 Task: Add Attachment from Trello to Card Card0000000114 in Board Board0000000029 in Workspace WS0000000010 in Trello. Add Cover Blue to Card Card0000000114 in Board Board0000000029 in Workspace WS0000000010 in Trello. Add "Copy Card To …" Button titled Button0000000114 to "bottom" of the list "To Do" to Card Card0000000114 in Board Board0000000029 in Workspace WS0000000010 in Trello. Add Description DS0000000114 to Card Card0000000114 in Board Board0000000029 in Workspace WS0000000010 in Trello. Add Comment CM0000000114 to Card Card0000000114 in Board Board0000000029 in Workspace WS0000000010 in Trello
Action: Mouse moved to (389, 358)
Screenshot: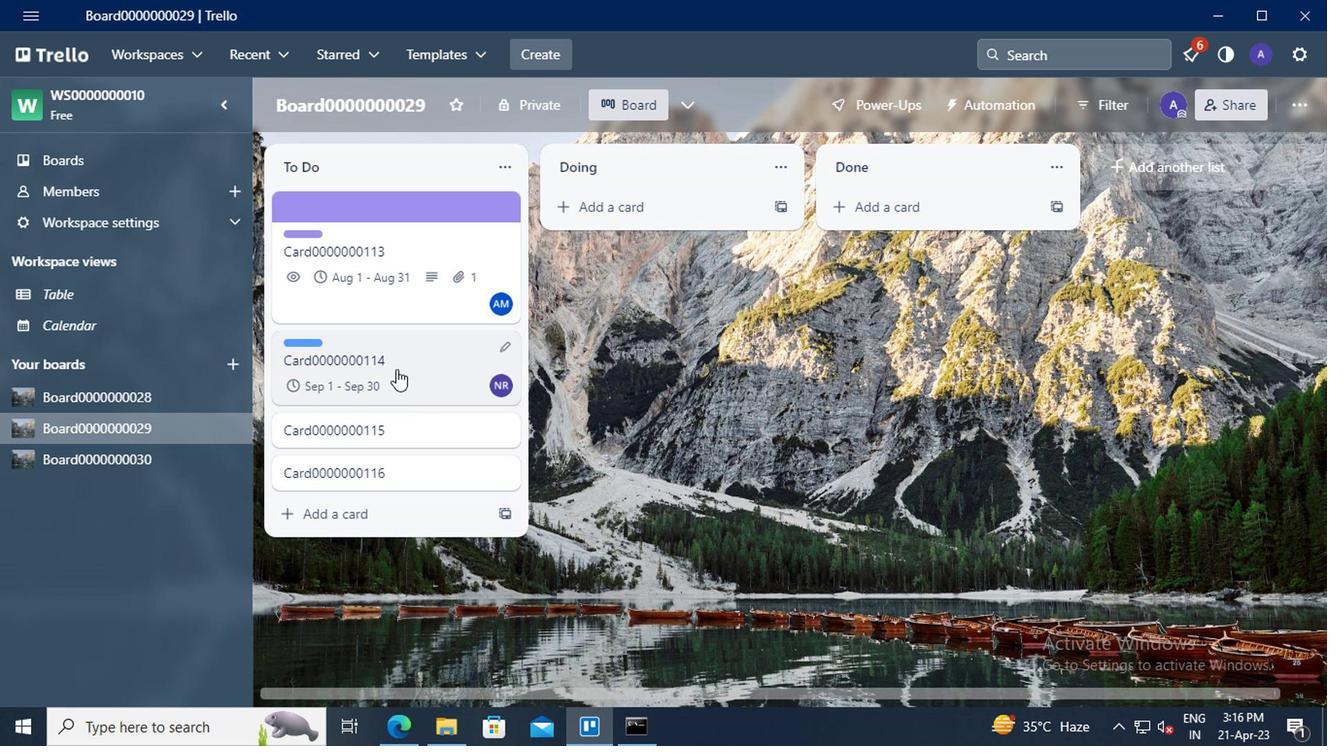 
Action: Mouse pressed left at (389, 358)
Screenshot: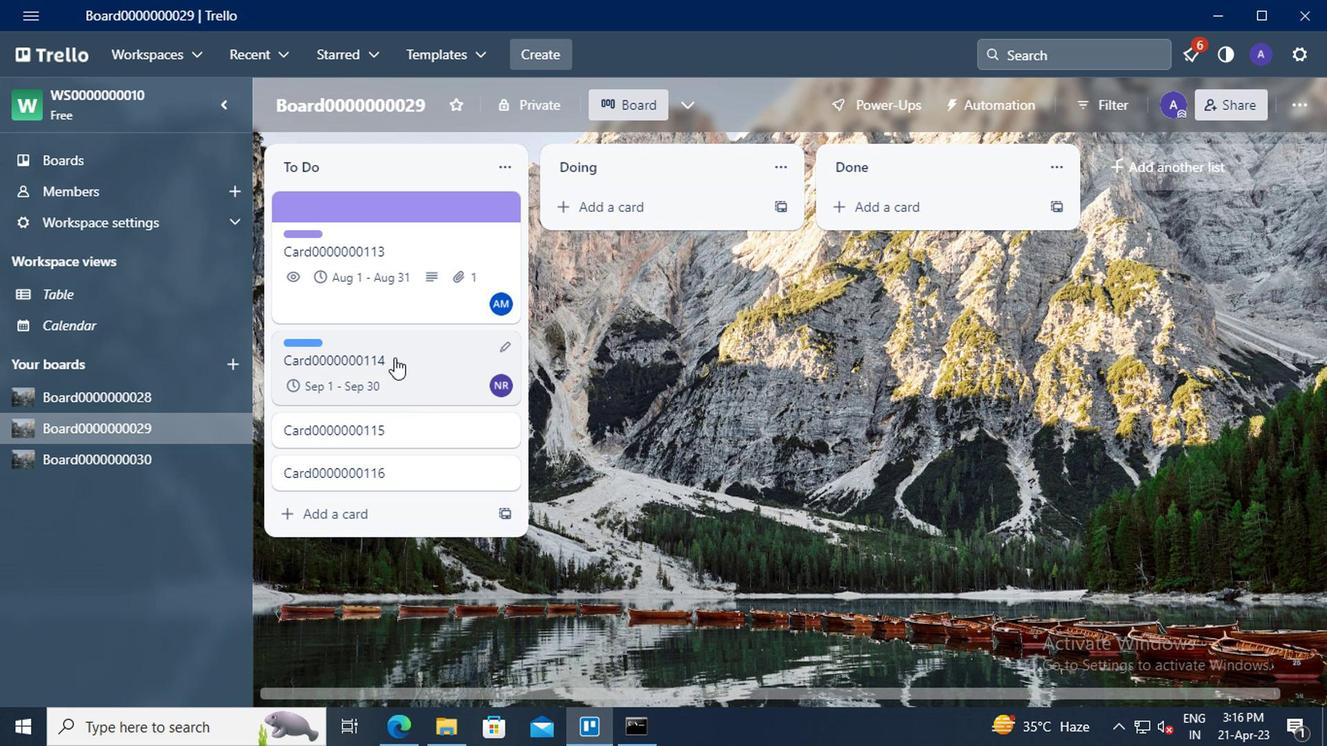 
Action: Mouse moved to (898, 345)
Screenshot: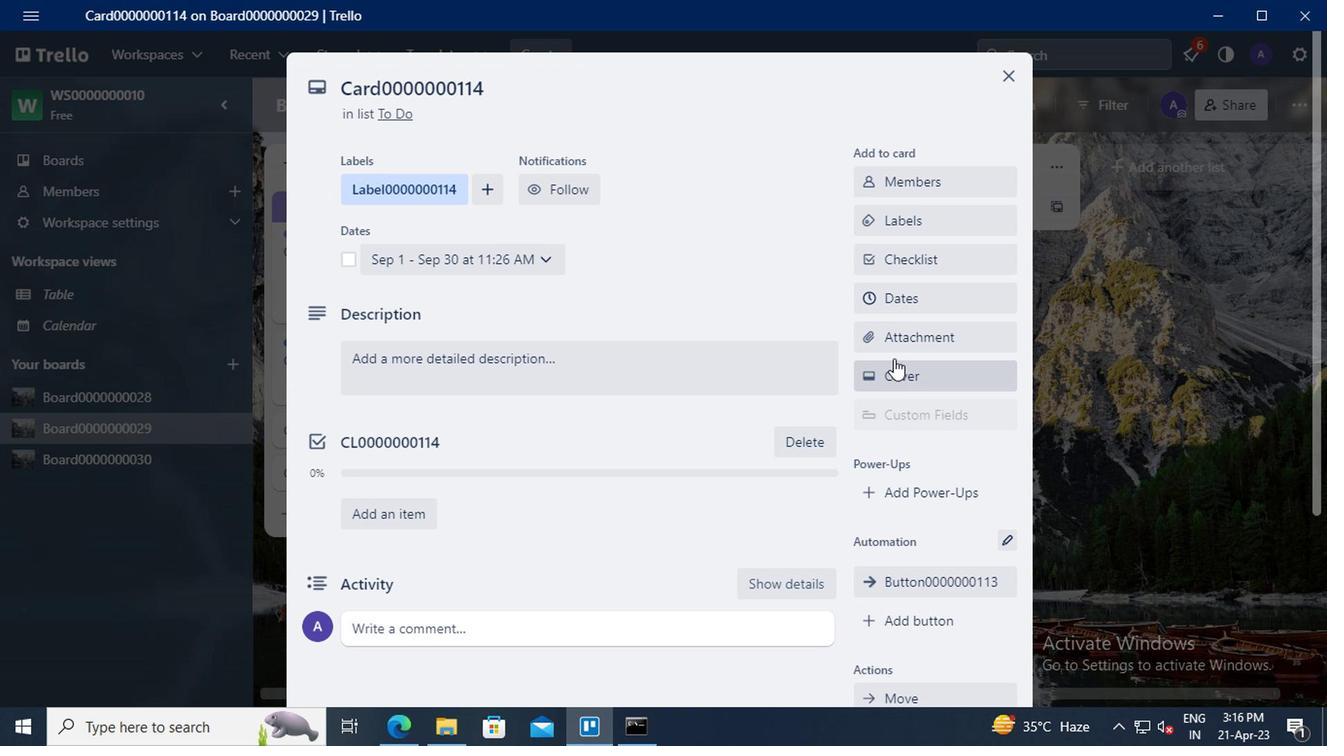 
Action: Mouse pressed left at (898, 345)
Screenshot: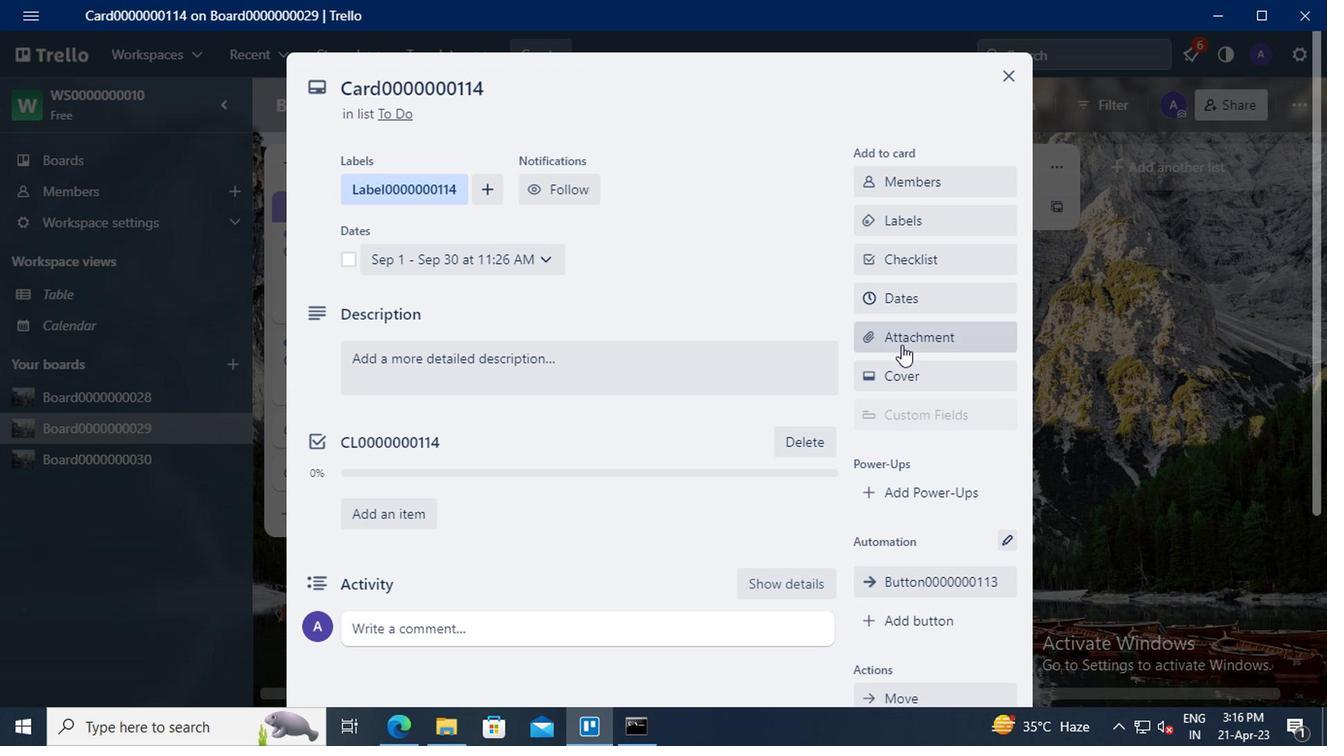 
Action: Mouse moved to (926, 201)
Screenshot: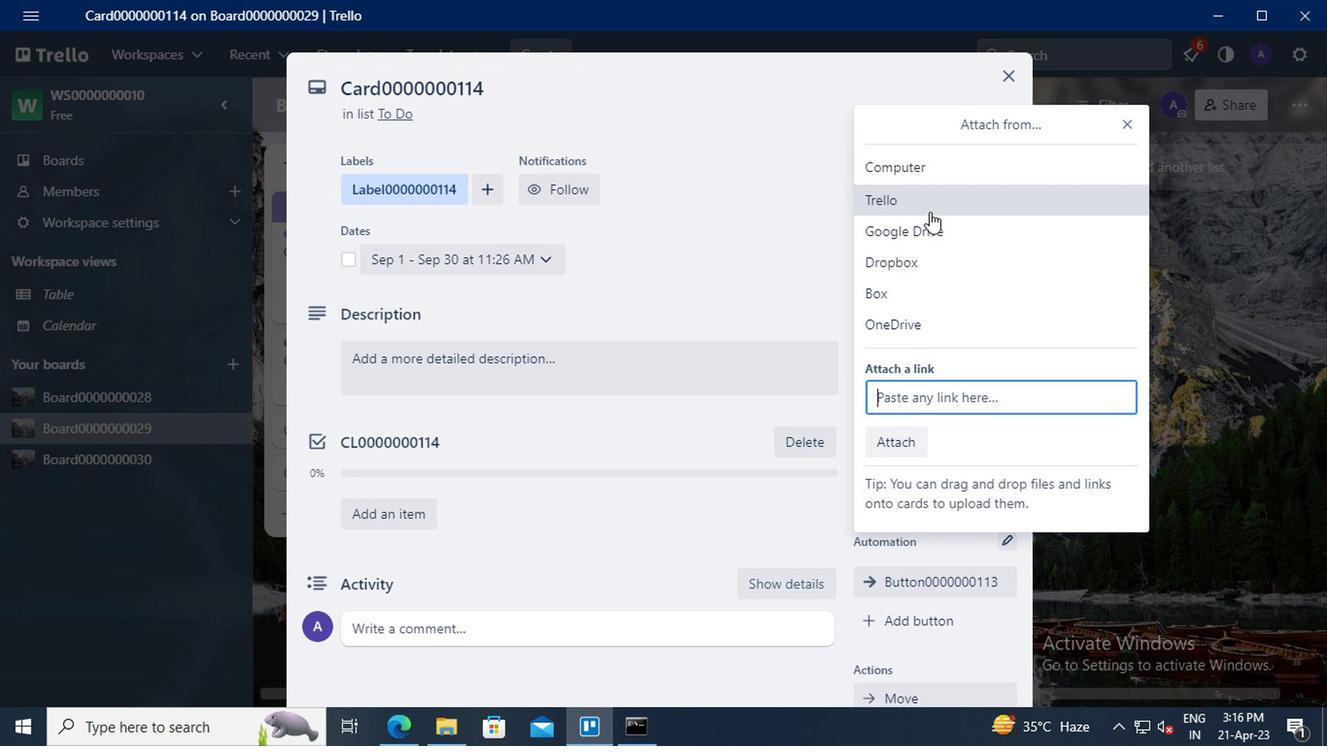 
Action: Mouse pressed left at (926, 201)
Screenshot: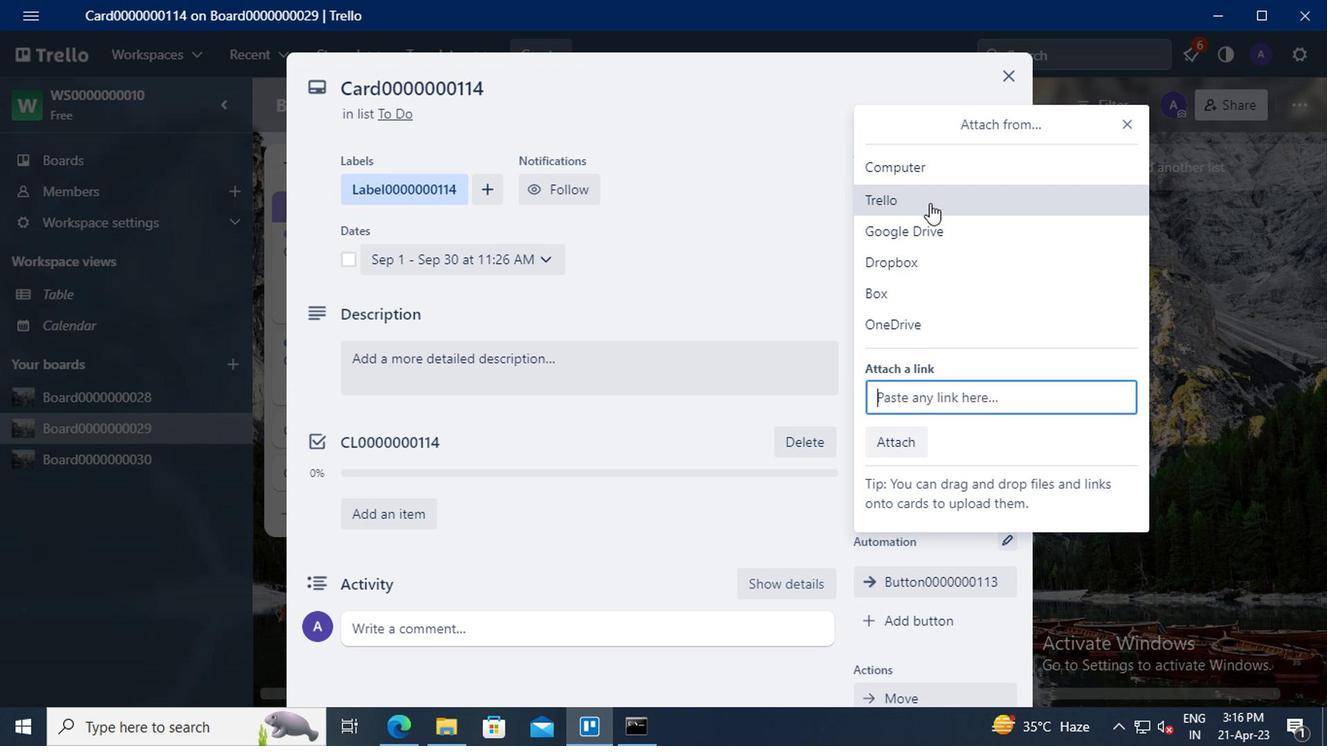 
Action: Mouse moved to (927, 242)
Screenshot: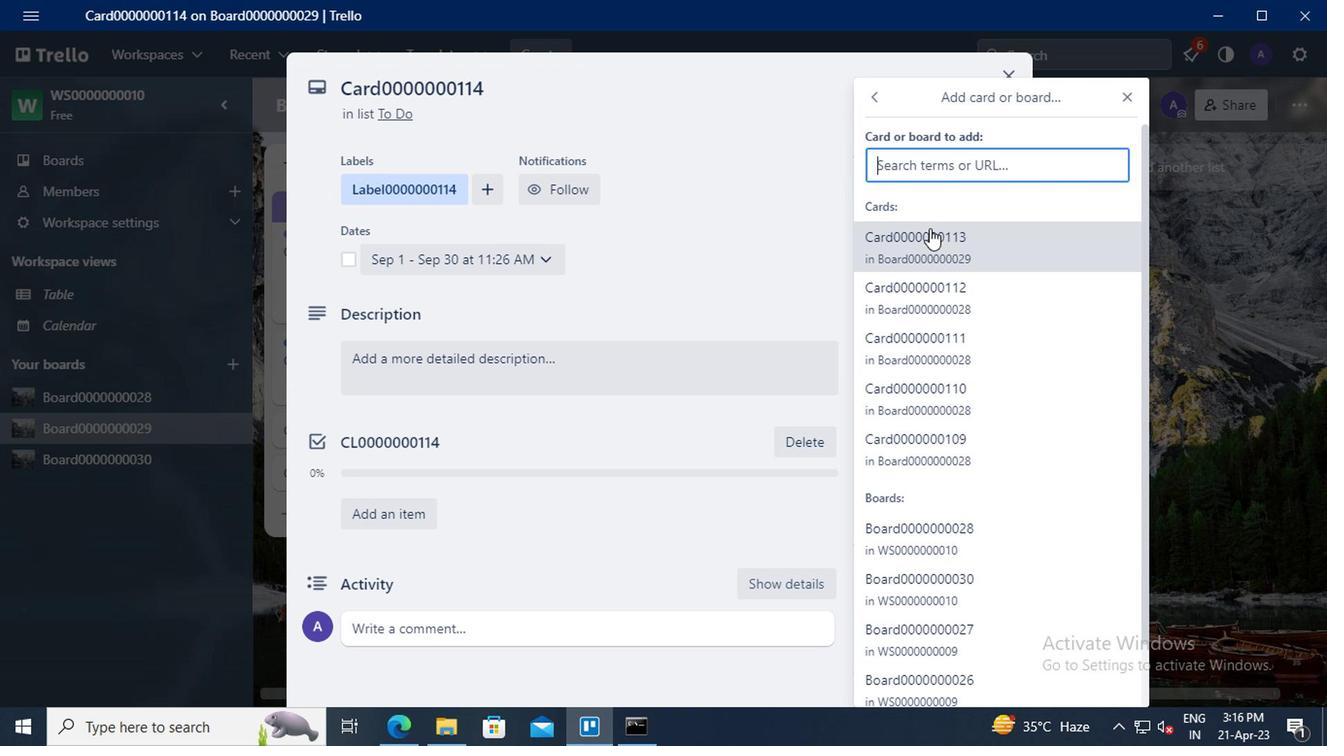 
Action: Mouse pressed left at (927, 242)
Screenshot: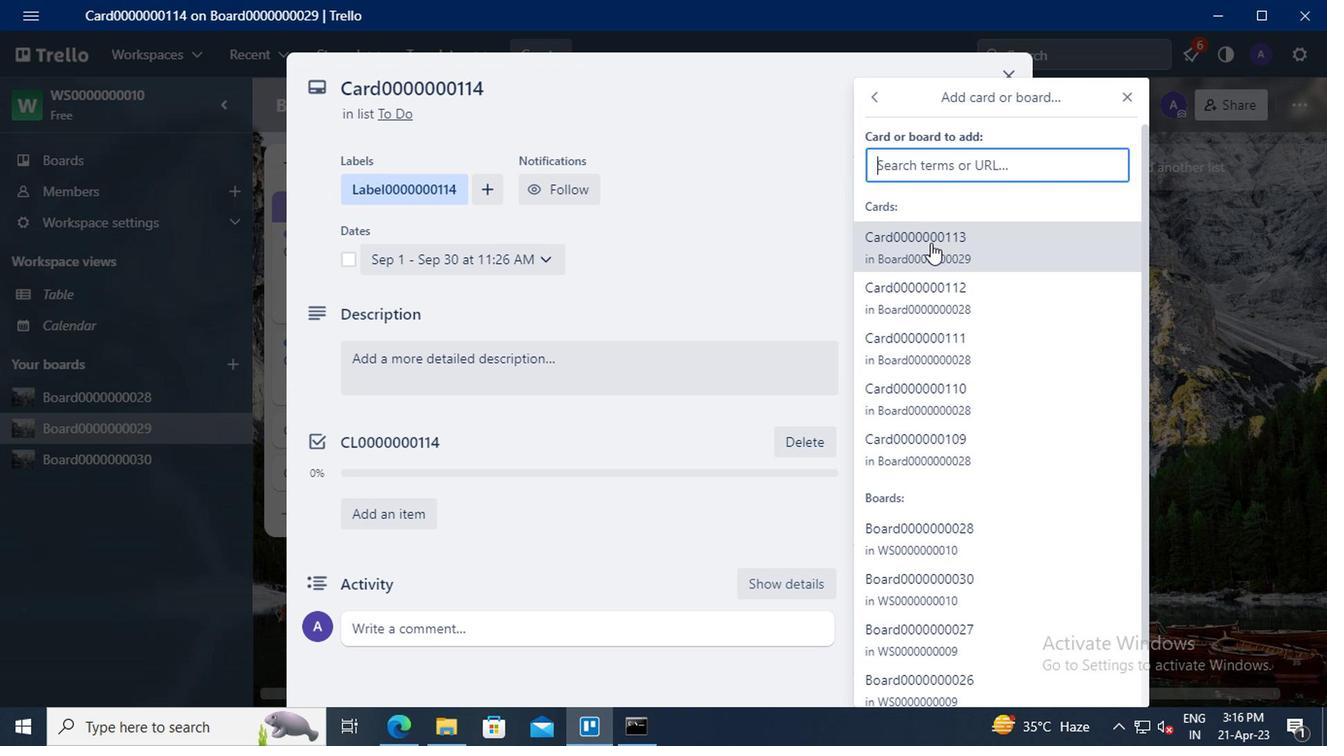 
Action: Mouse moved to (941, 376)
Screenshot: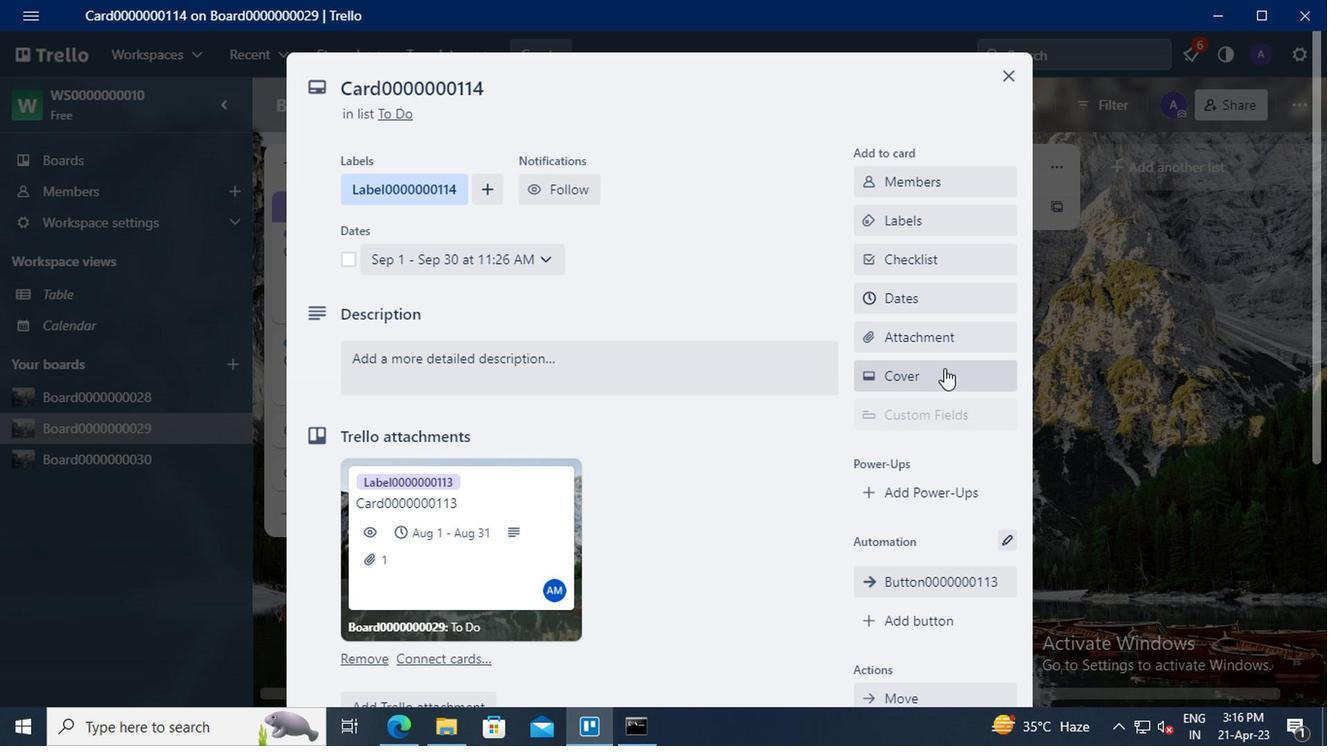 
Action: Mouse pressed left at (941, 376)
Screenshot: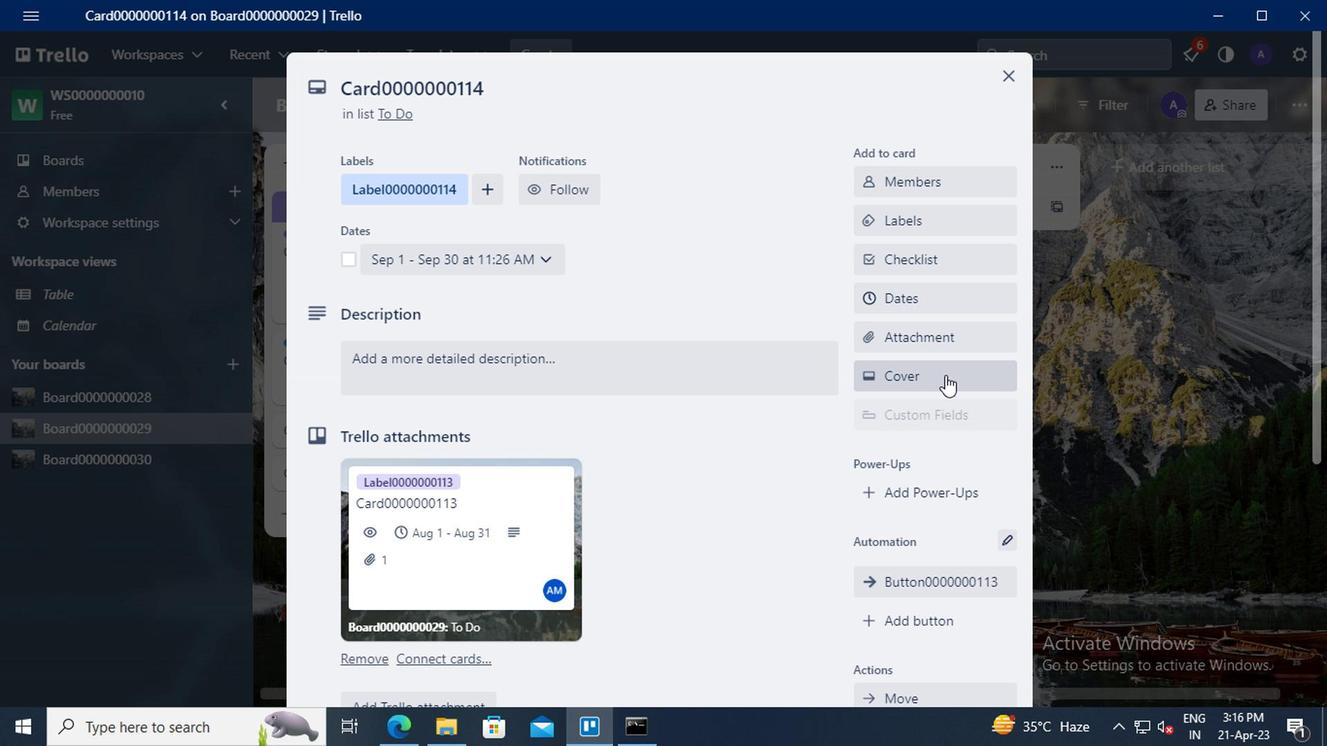 
Action: Mouse moved to (890, 364)
Screenshot: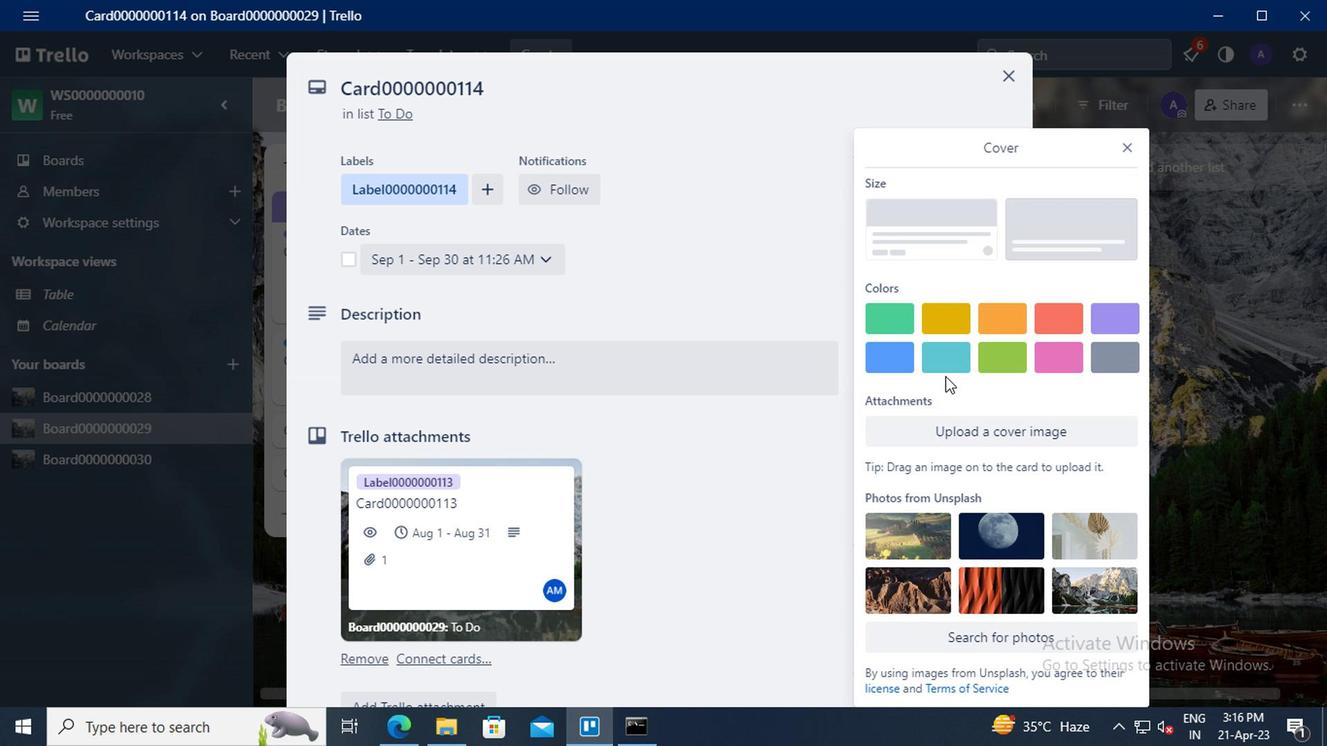 
Action: Mouse pressed left at (890, 364)
Screenshot: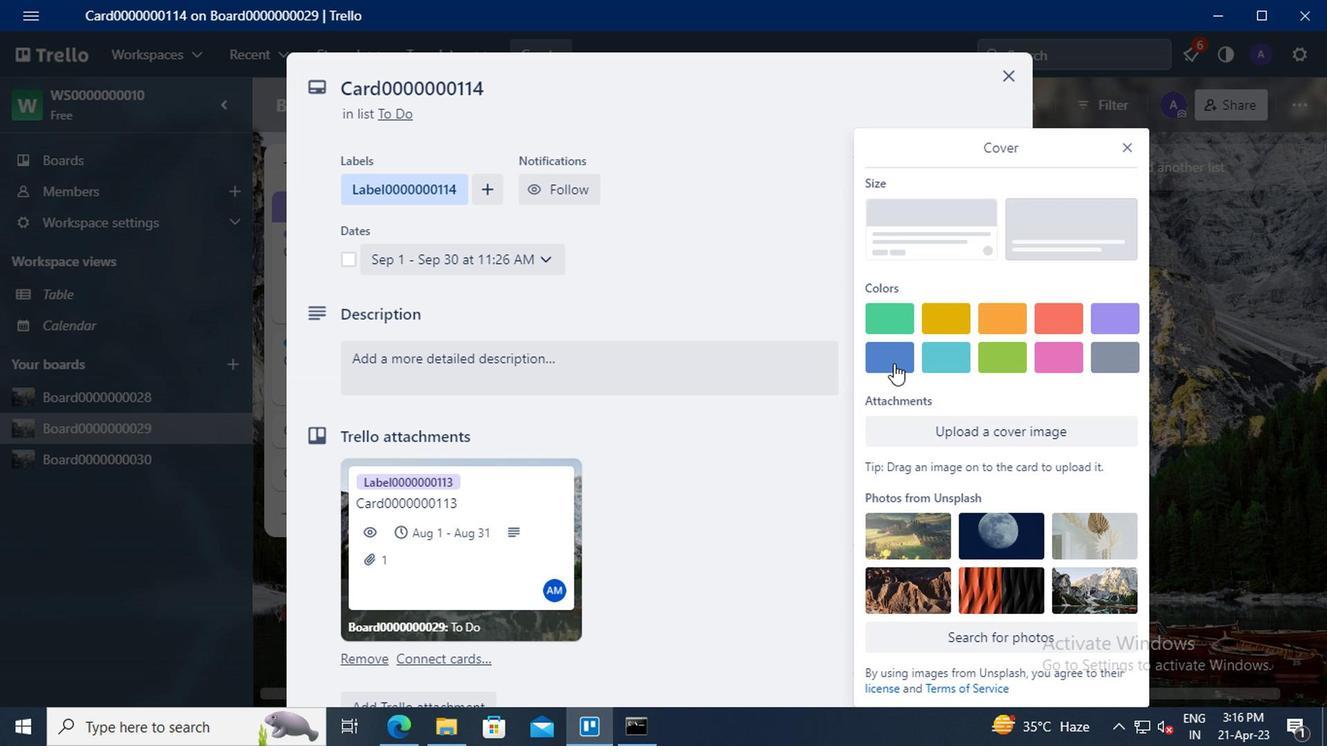 
Action: Mouse moved to (1119, 109)
Screenshot: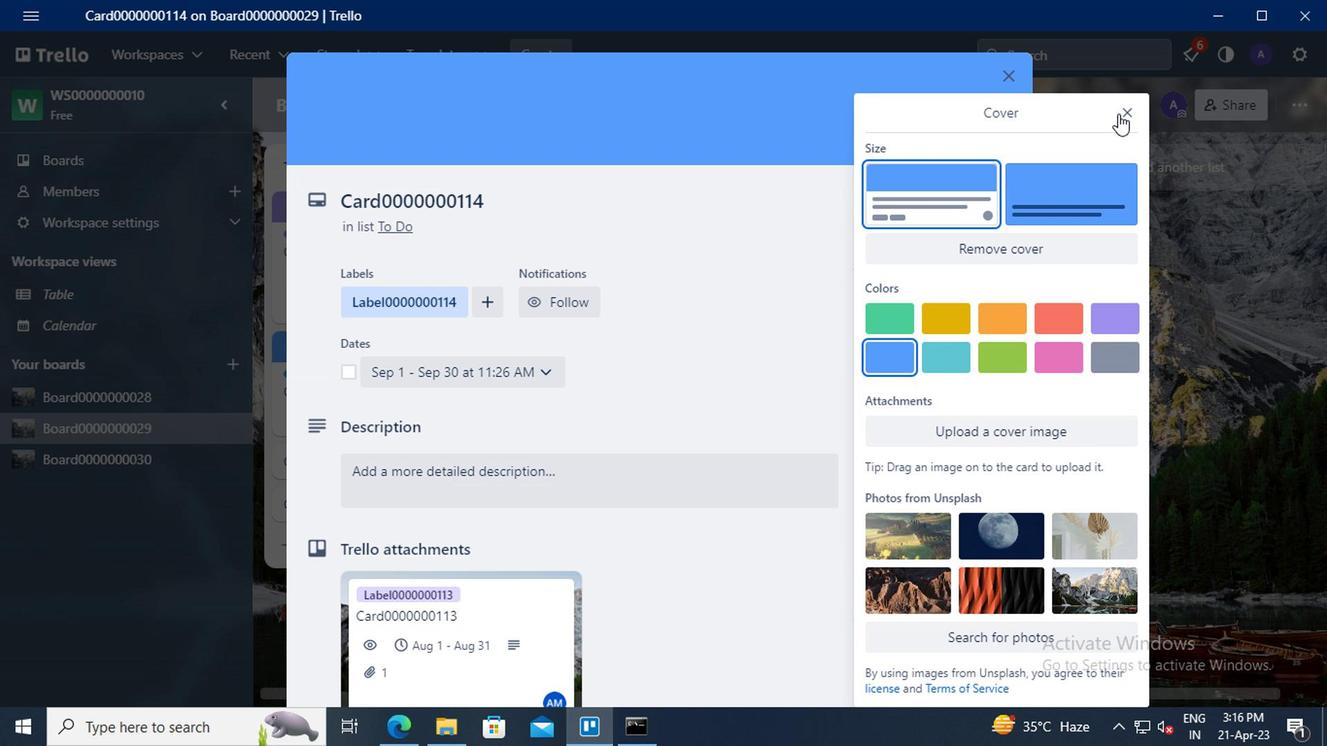 
Action: Mouse pressed left at (1119, 109)
Screenshot: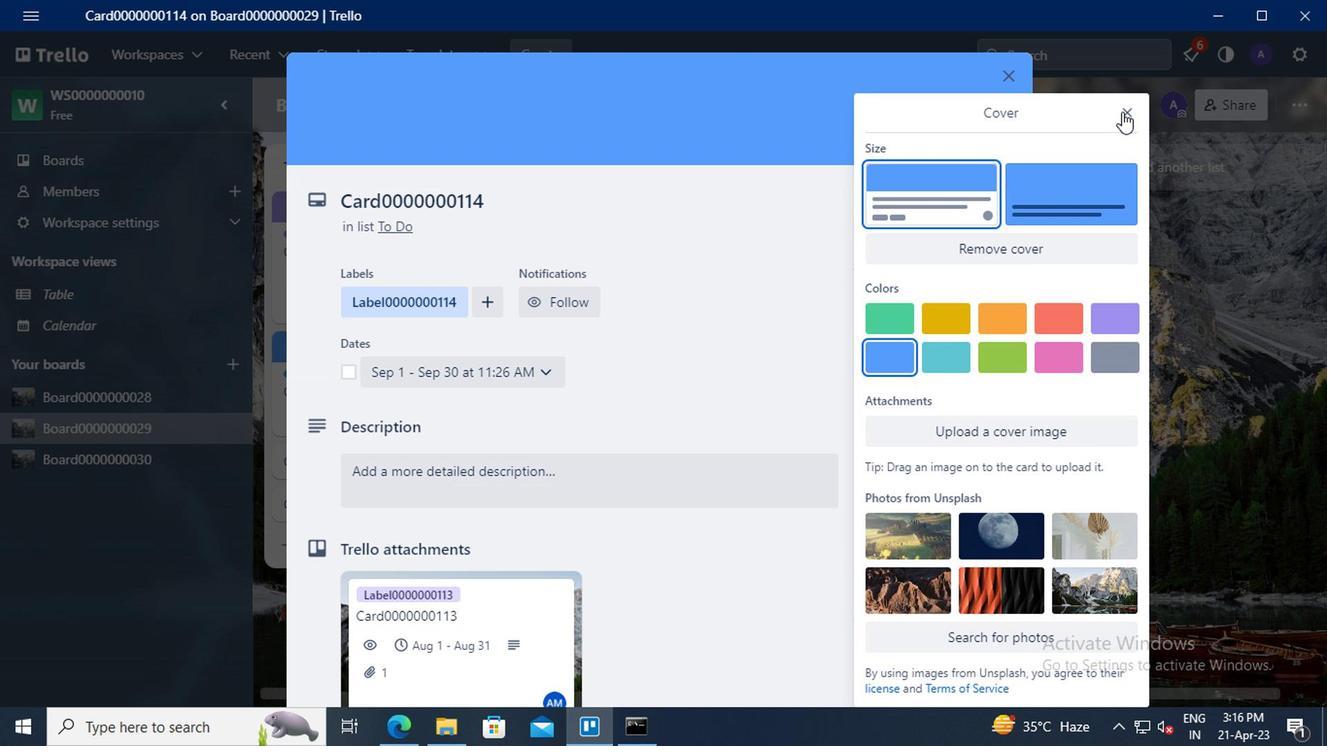 
Action: Mouse moved to (935, 294)
Screenshot: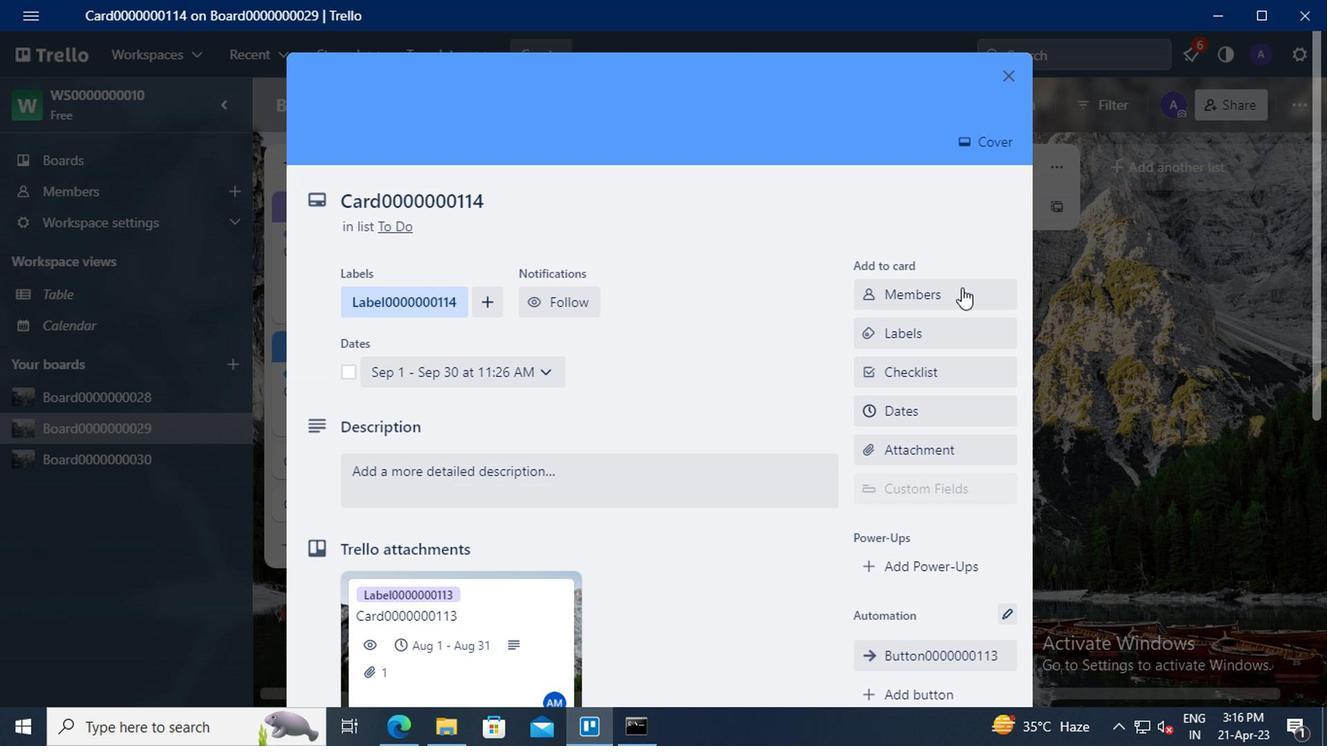 
Action: Mouse scrolled (935, 293) with delta (0, -1)
Screenshot: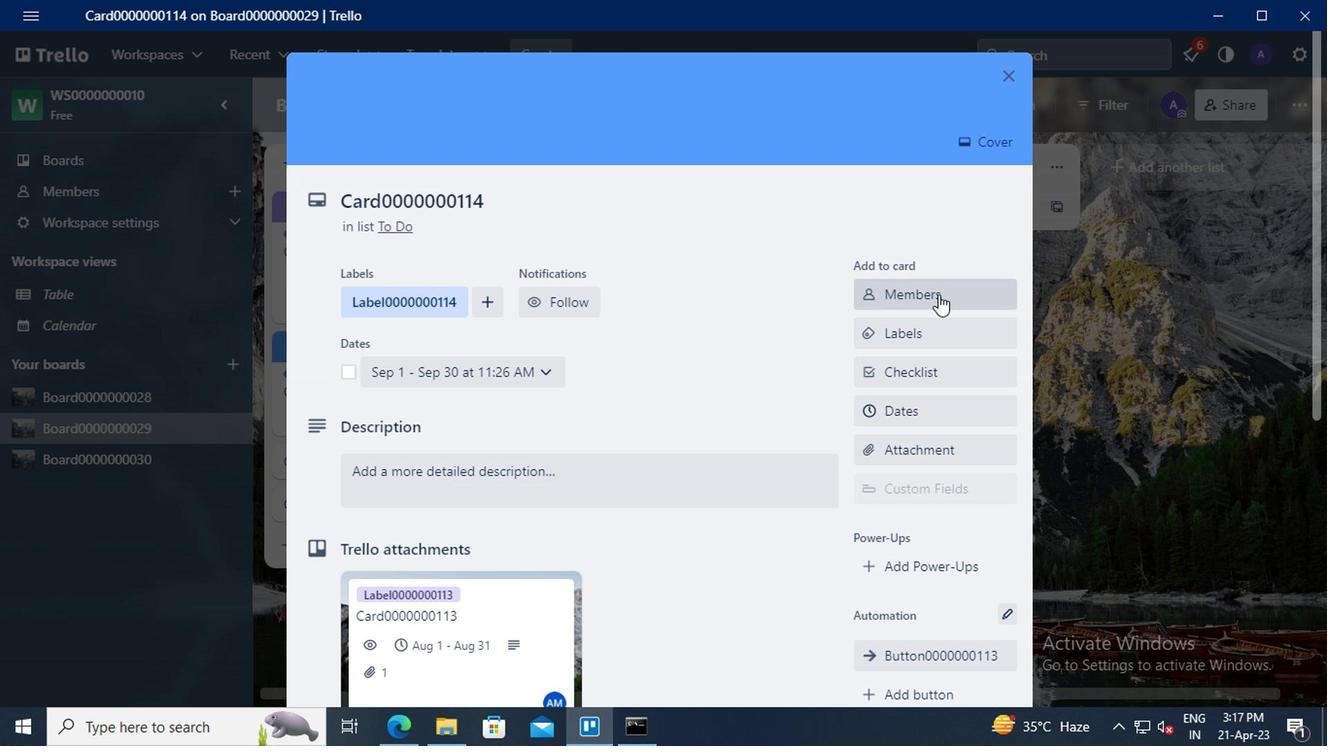 
Action: Mouse scrolled (935, 293) with delta (0, -1)
Screenshot: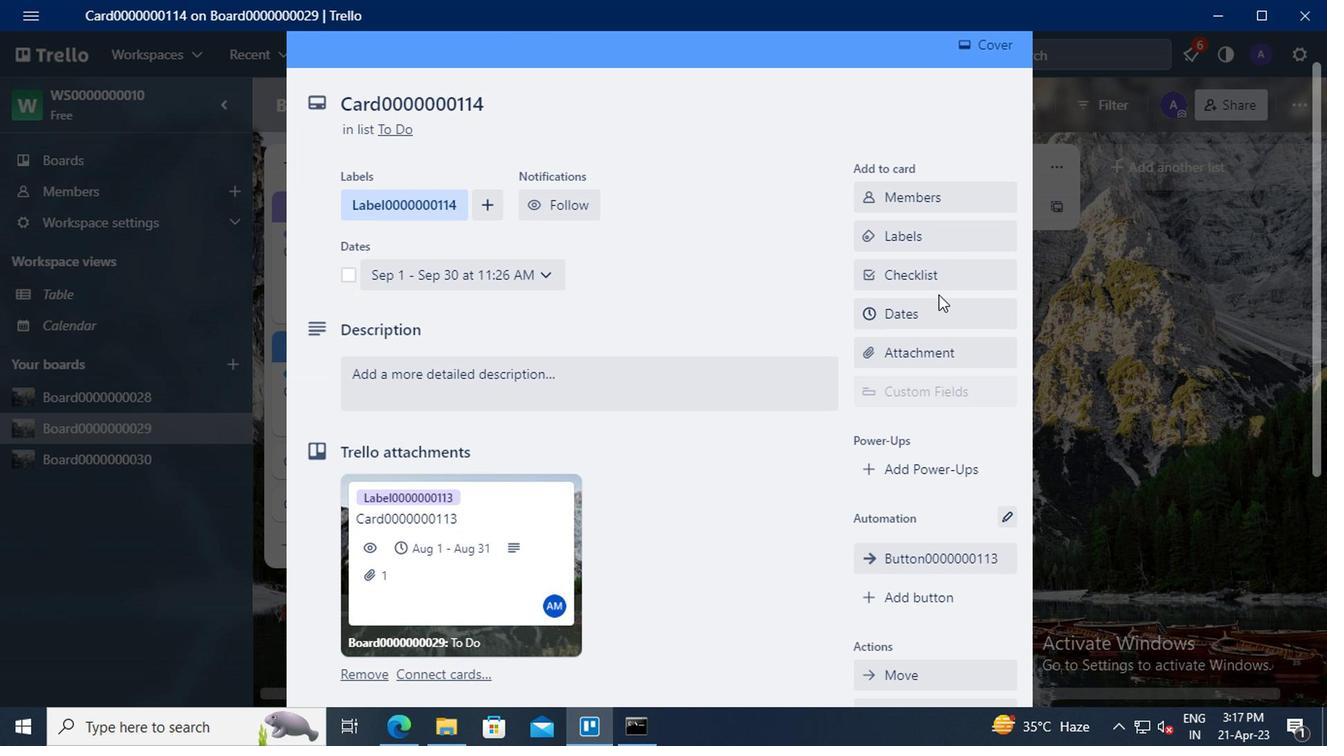 
Action: Mouse scrolled (935, 293) with delta (0, -1)
Screenshot: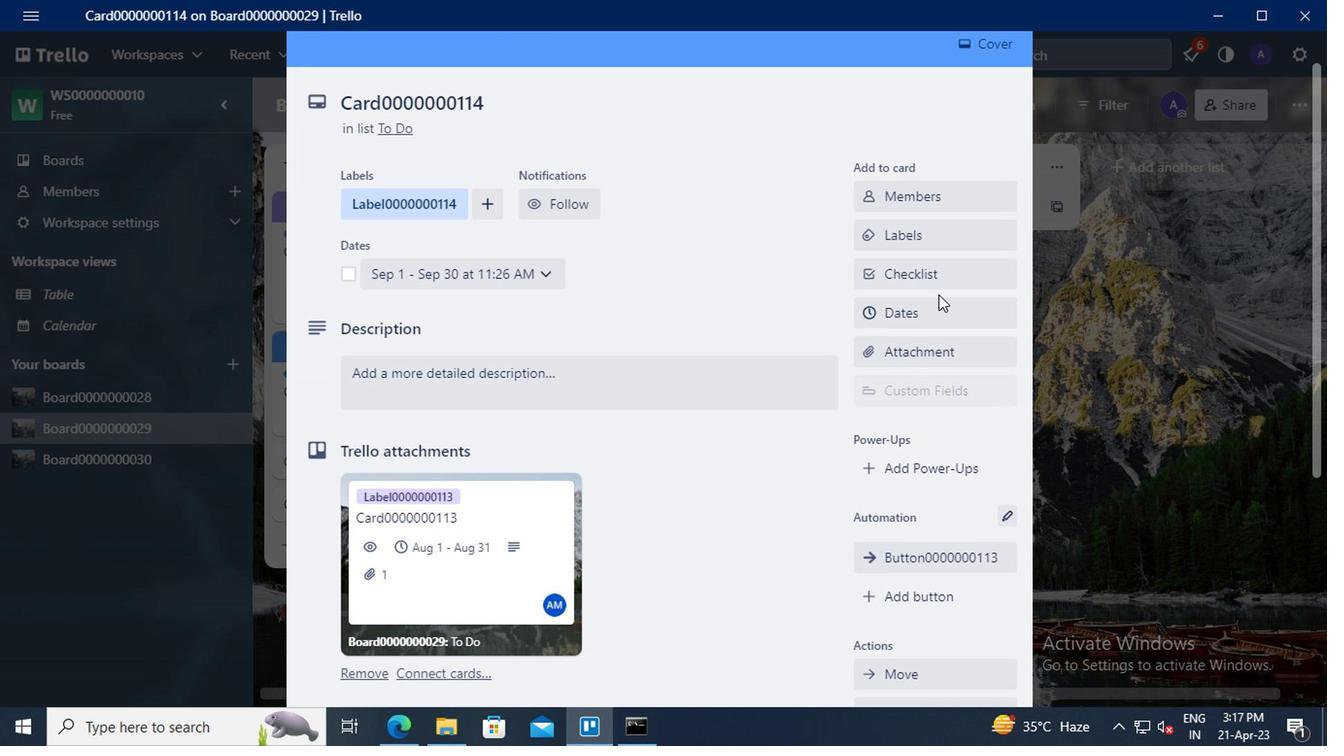 
Action: Mouse moved to (919, 403)
Screenshot: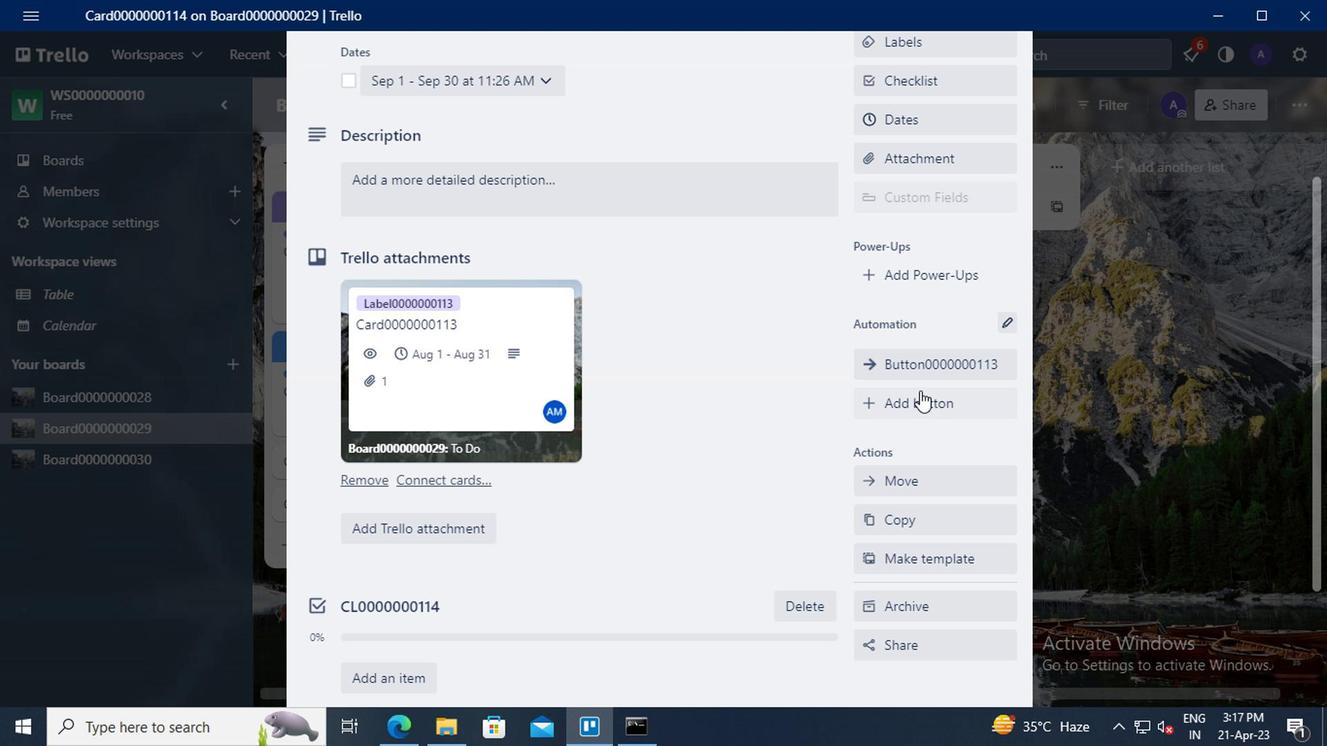 
Action: Mouse pressed left at (919, 403)
Screenshot: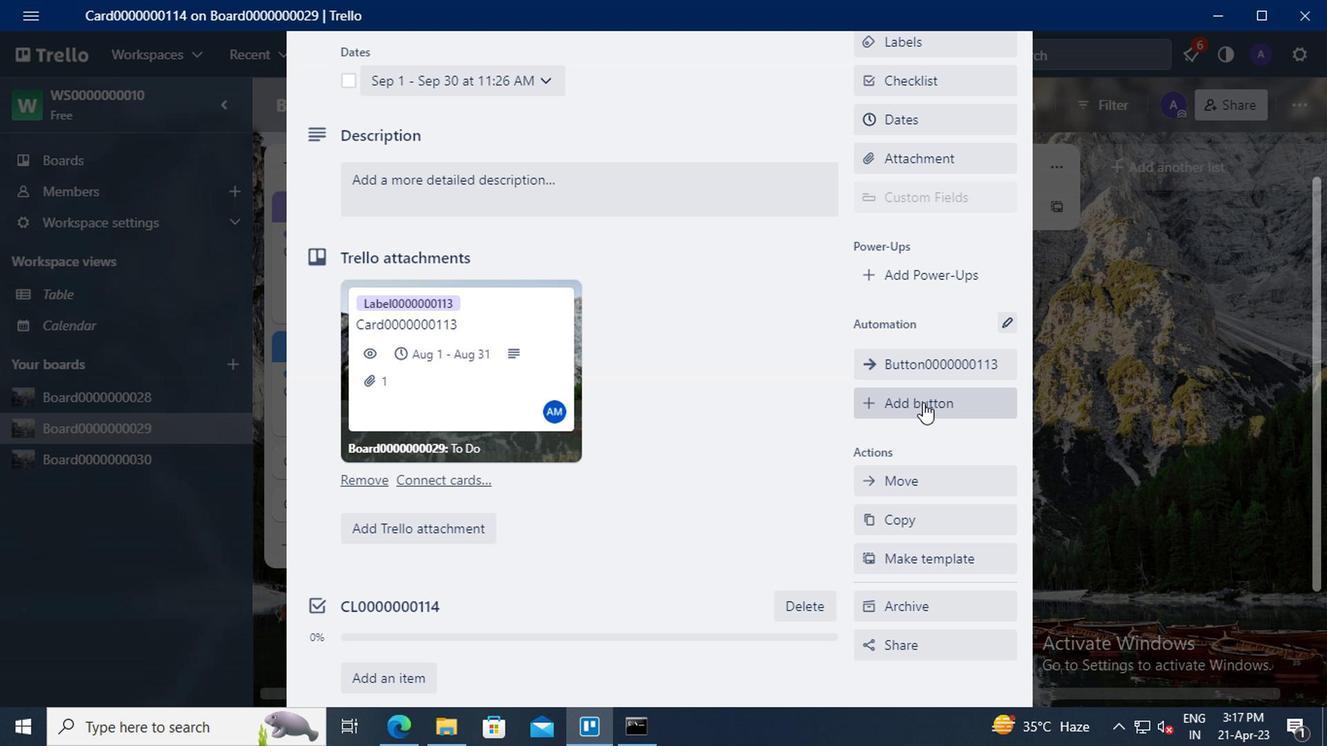 
Action: Mouse moved to (931, 230)
Screenshot: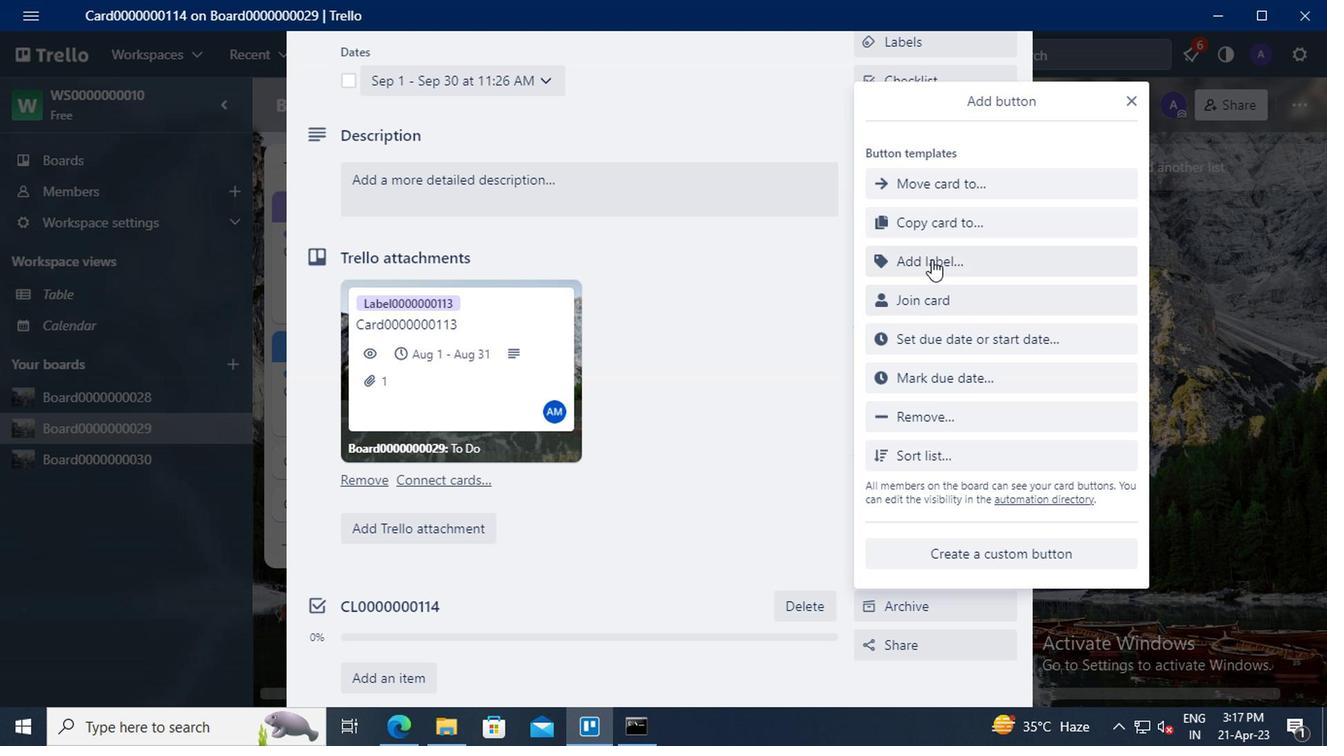 
Action: Mouse pressed left at (931, 230)
Screenshot: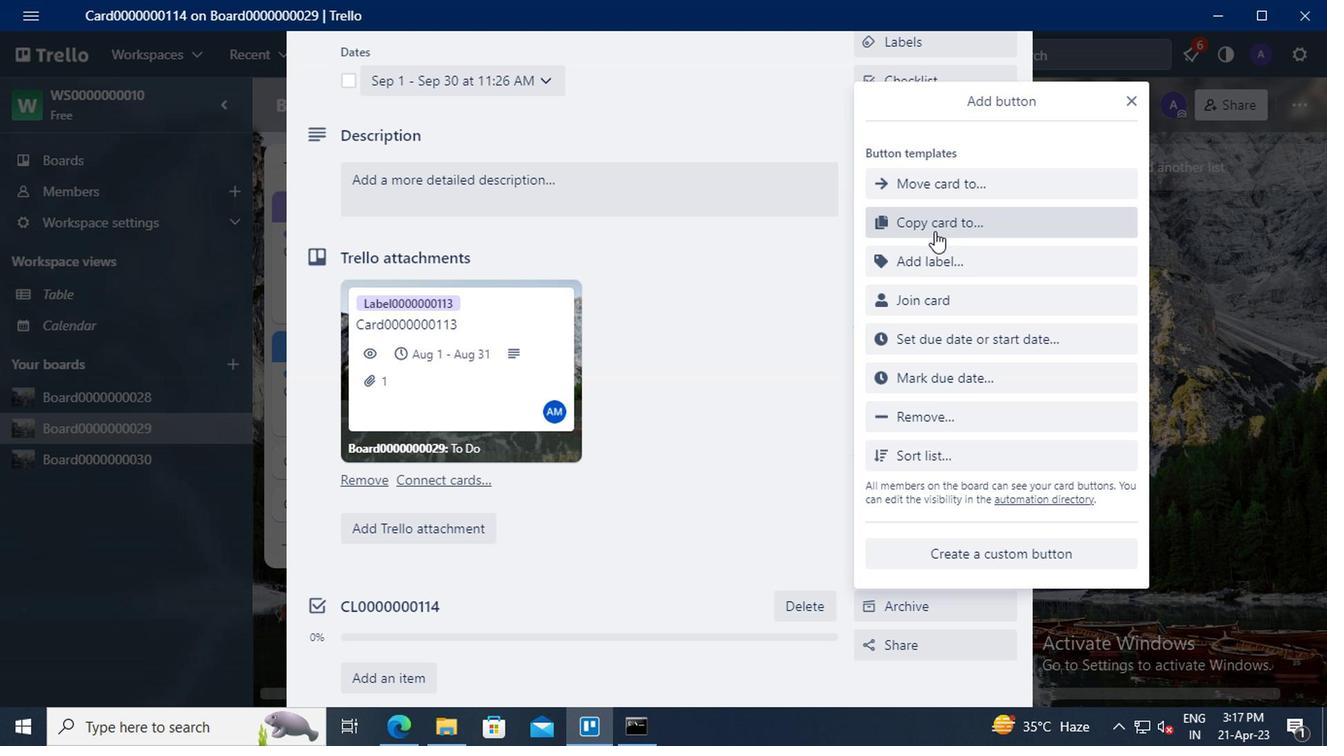
Action: Mouse moved to (938, 181)
Screenshot: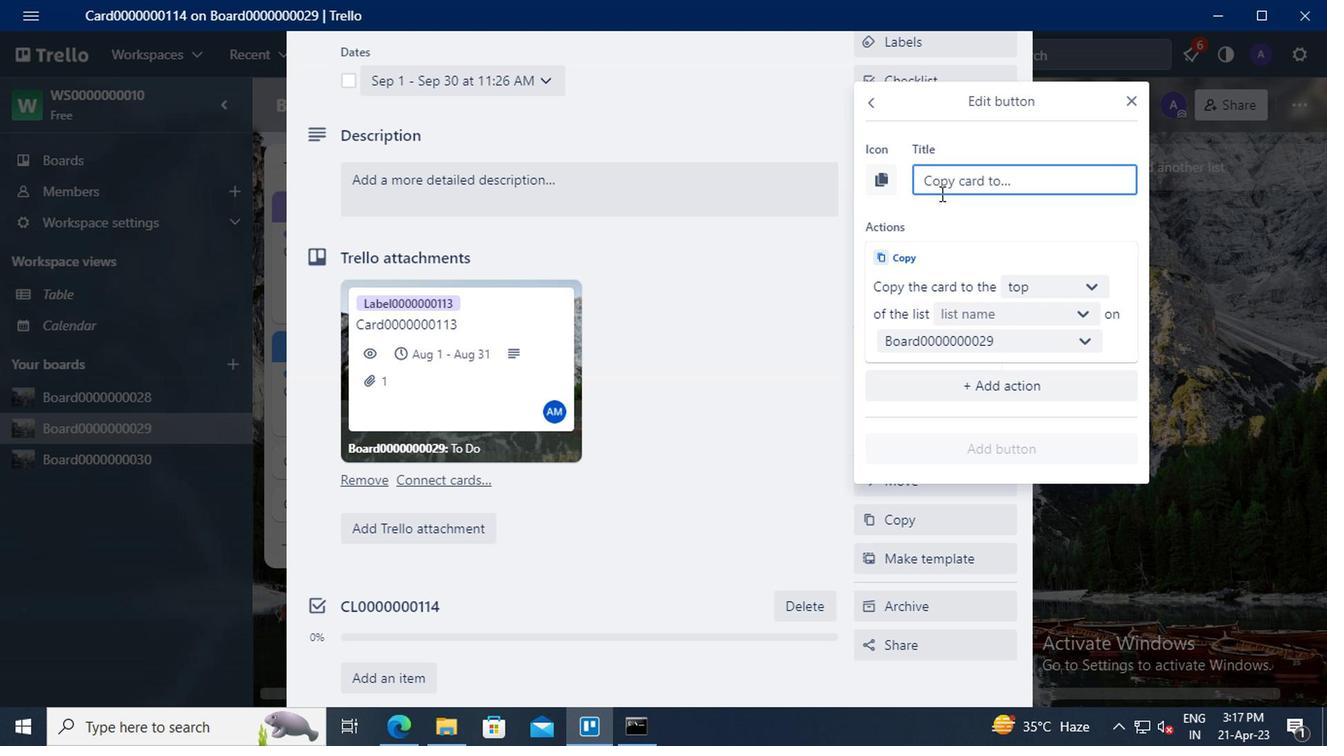 
Action: Mouse pressed left at (938, 181)
Screenshot: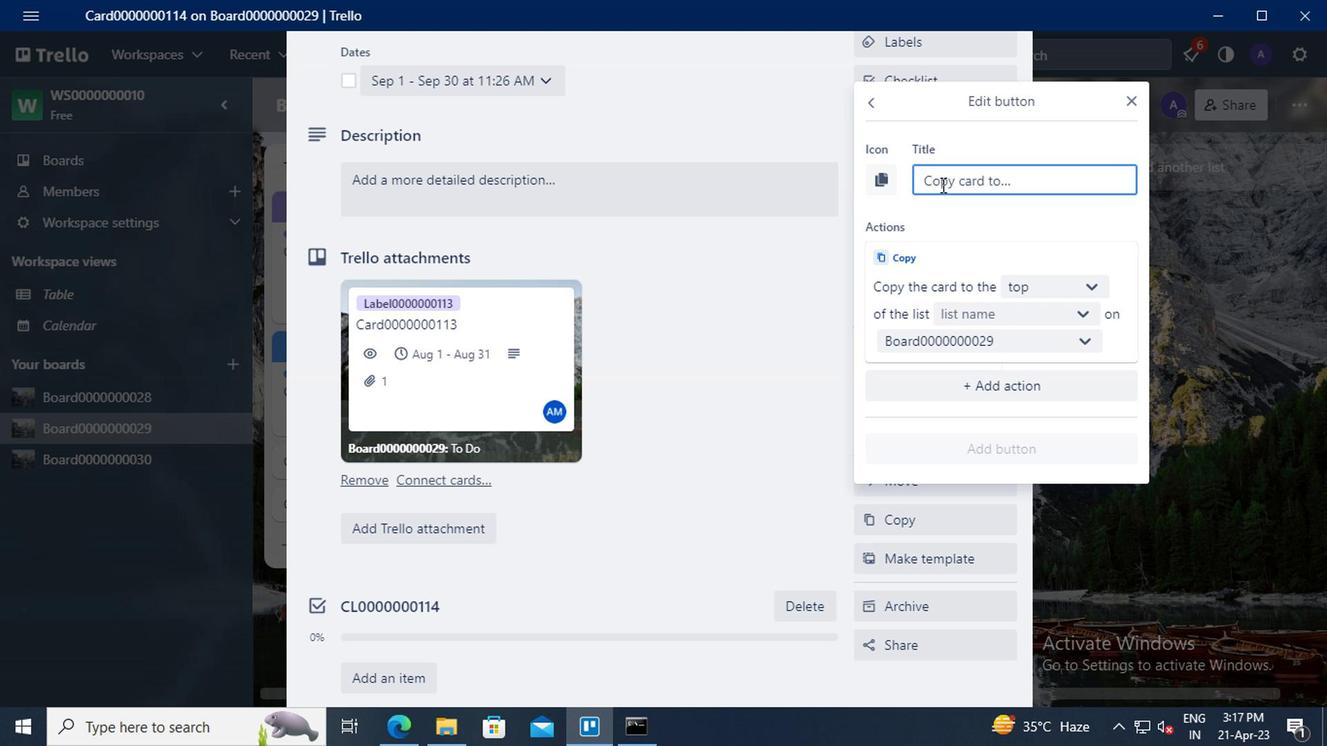 
Action: Key pressed <Key.shift>BUTTON0000000114
Screenshot: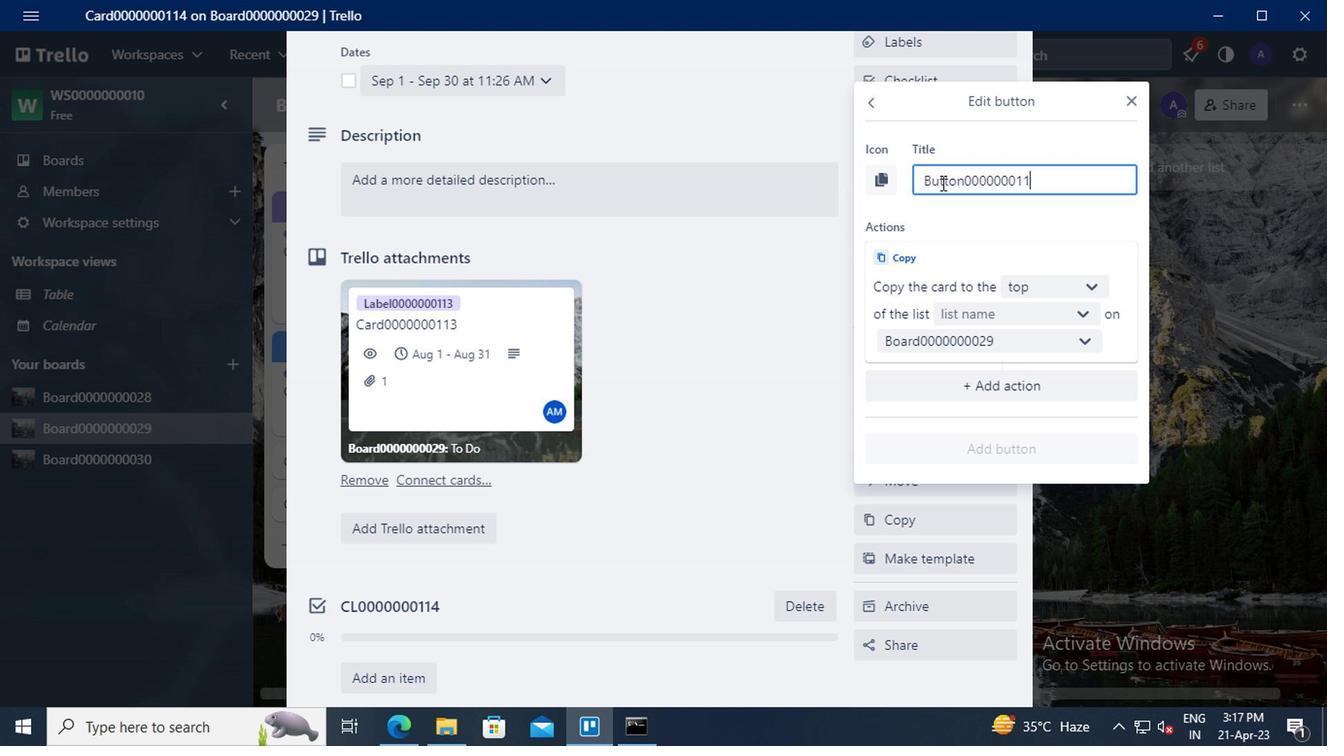 
Action: Mouse moved to (1039, 279)
Screenshot: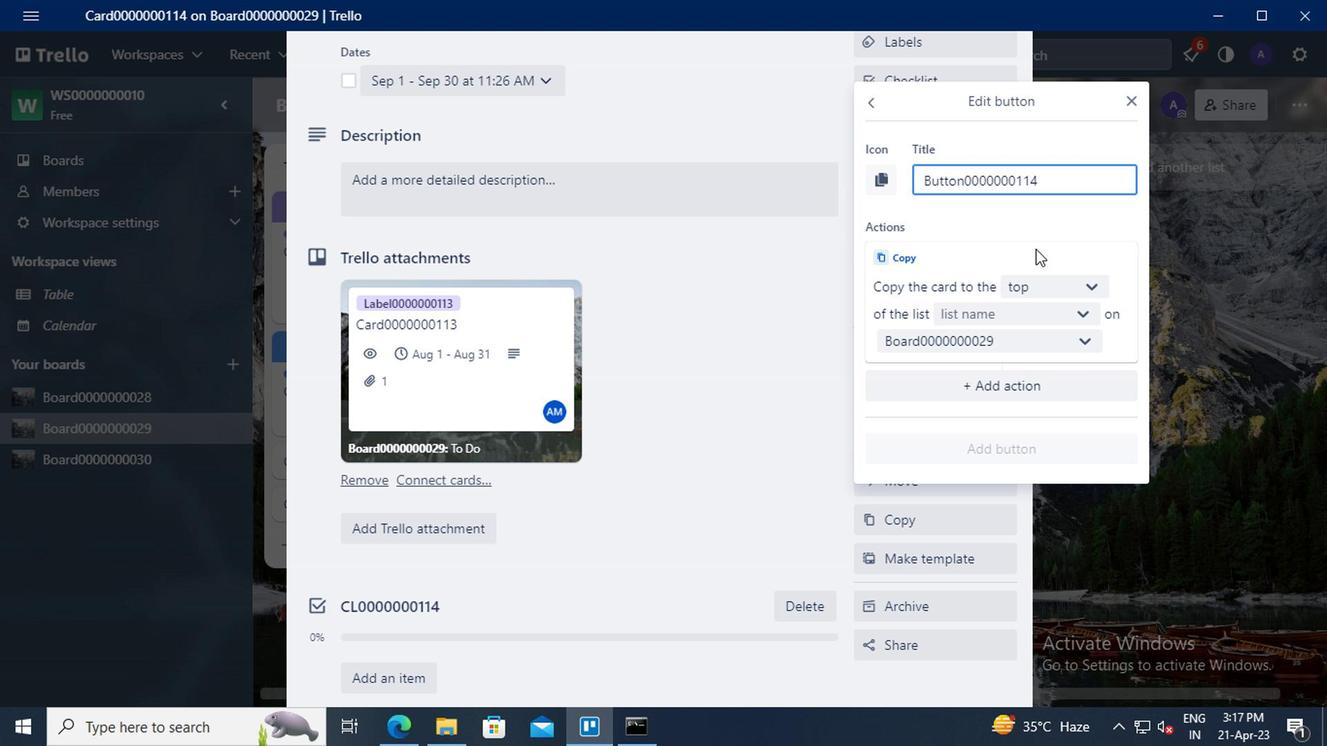 
Action: Mouse pressed left at (1039, 279)
Screenshot: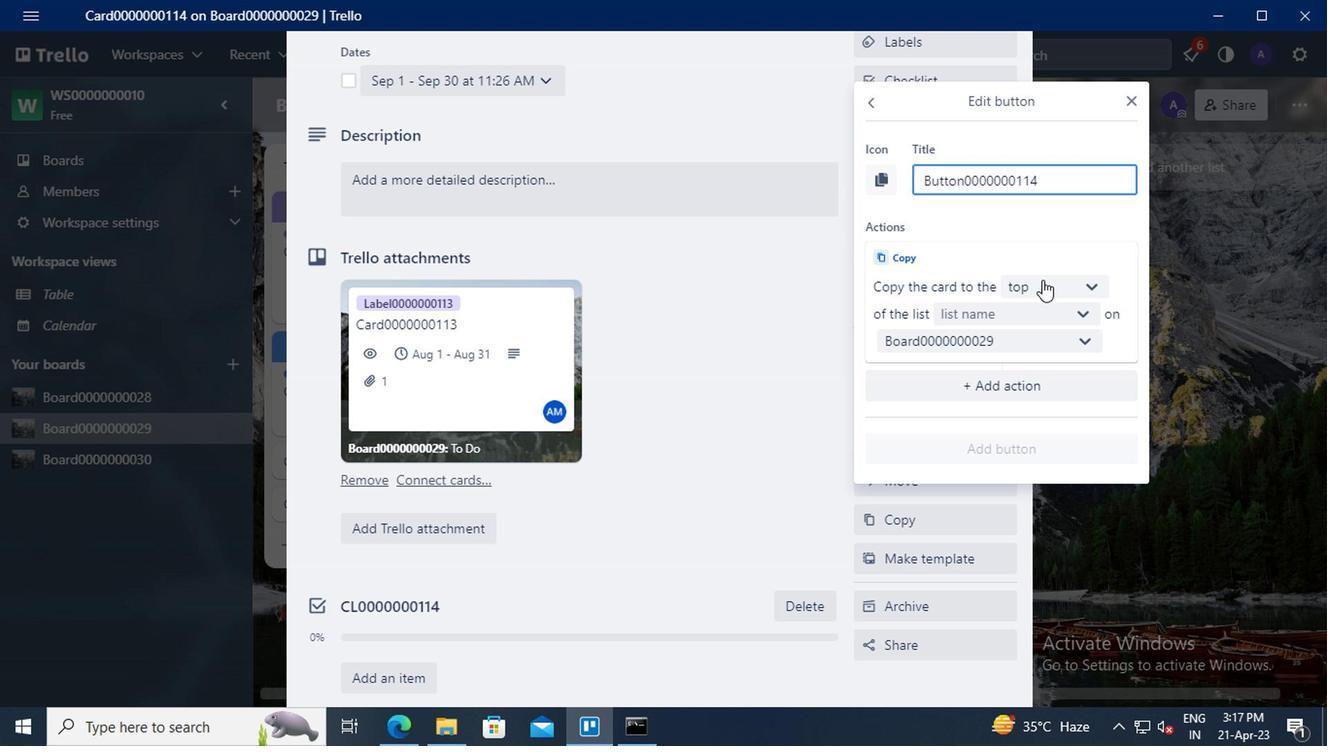 
Action: Mouse moved to (1050, 355)
Screenshot: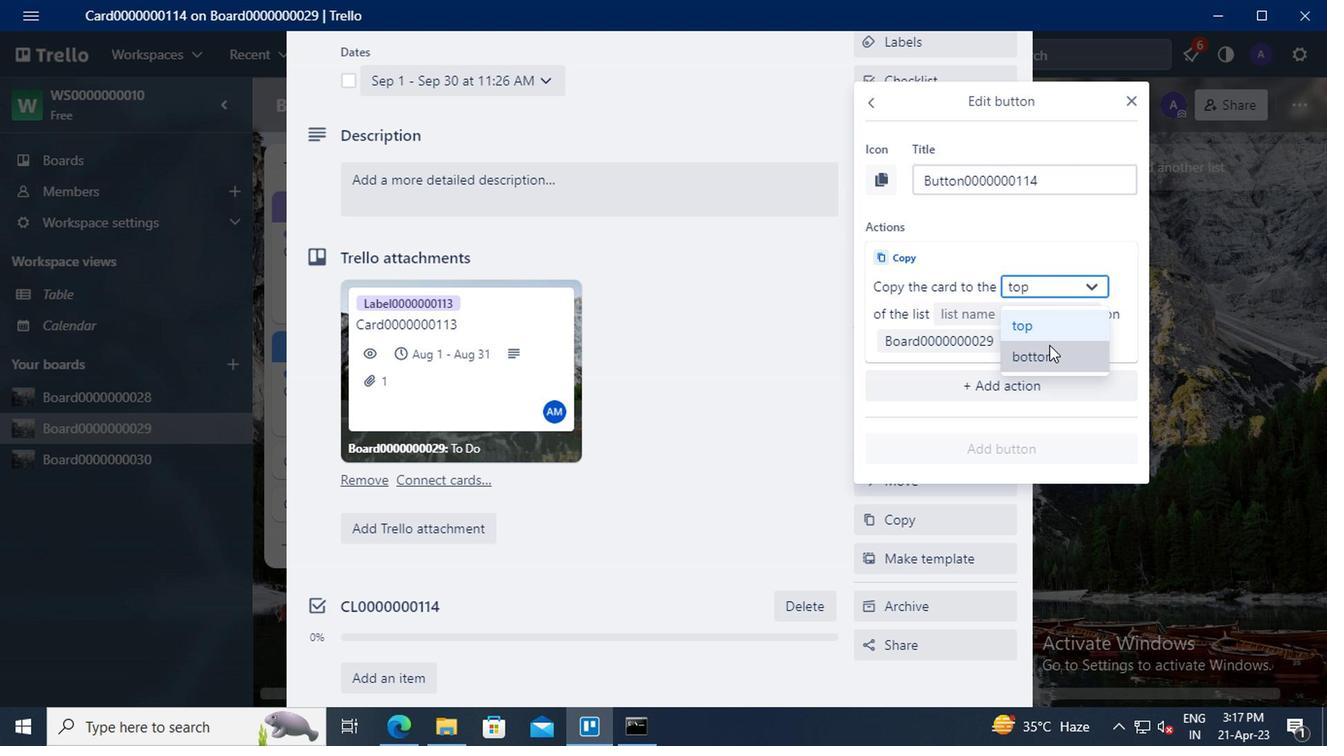 
Action: Mouse pressed left at (1050, 355)
Screenshot: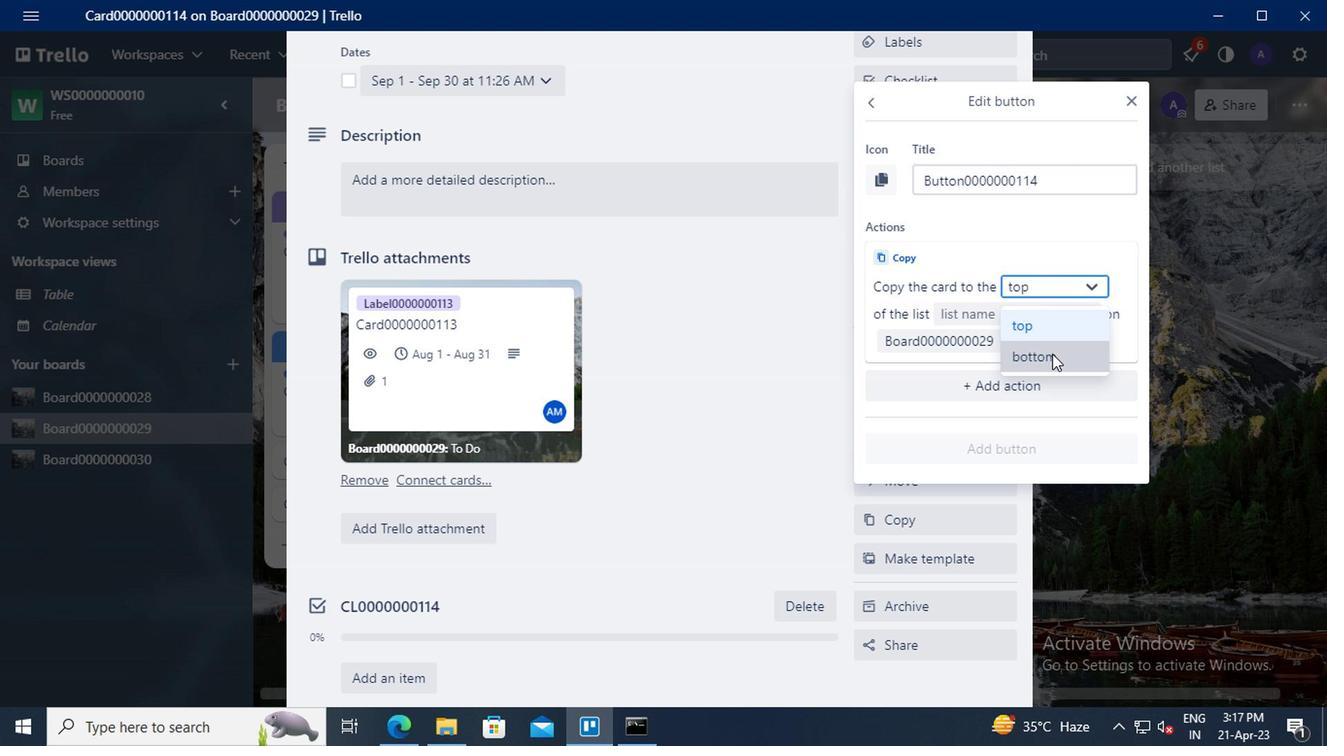 
Action: Mouse moved to (1023, 316)
Screenshot: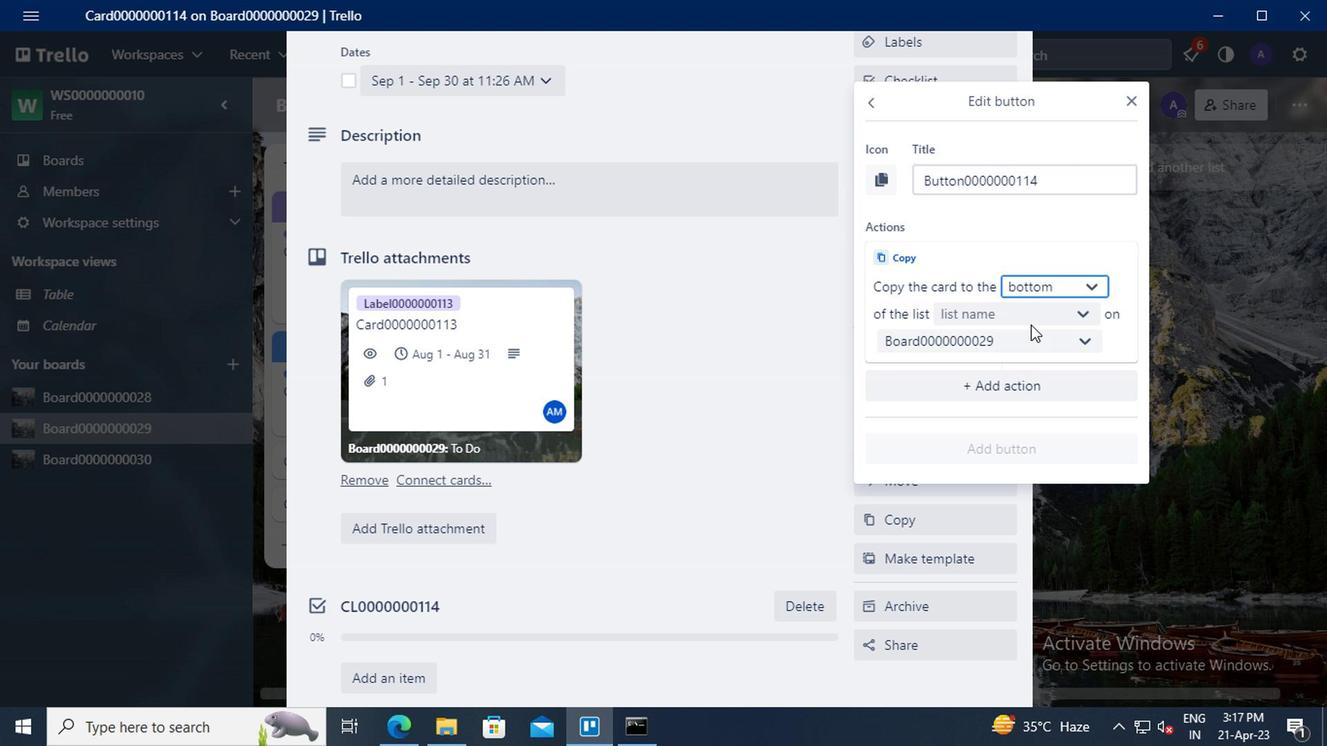 
Action: Mouse pressed left at (1023, 316)
Screenshot: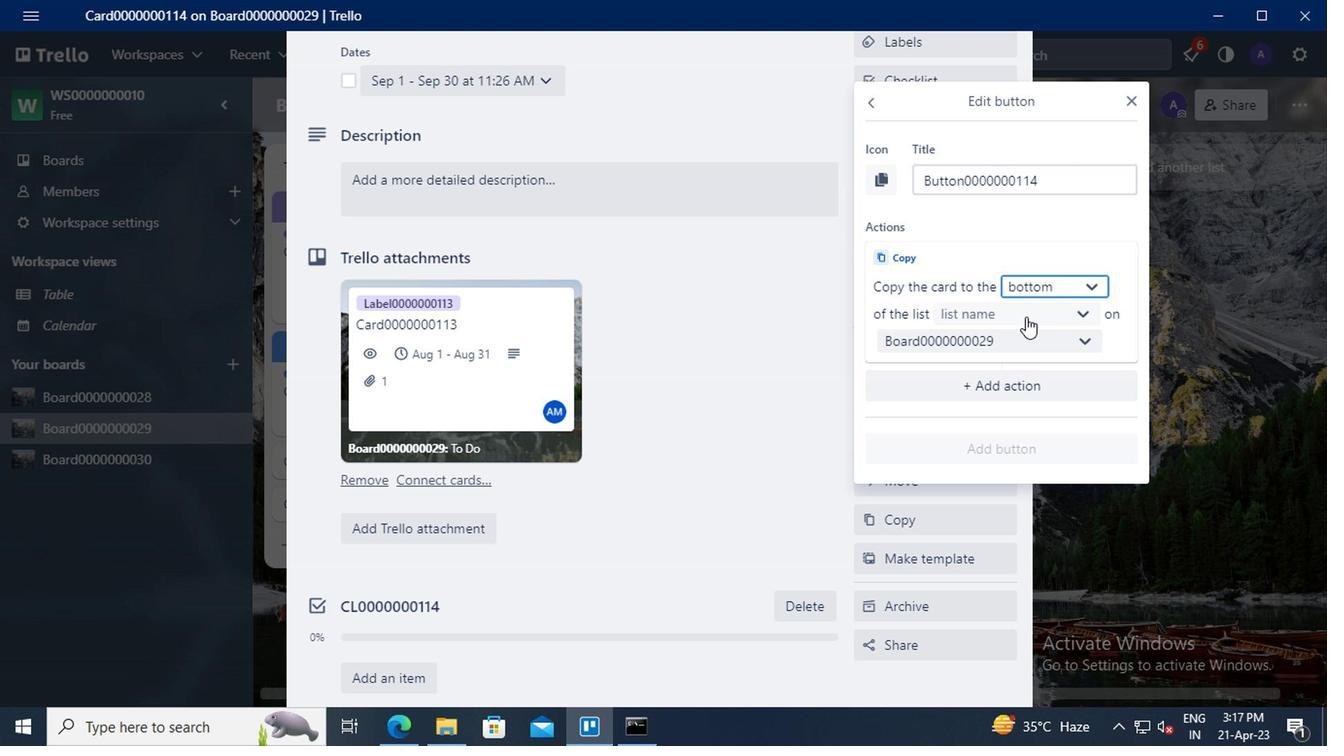 
Action: Mouse moved to (1016, 346)
Screenshot: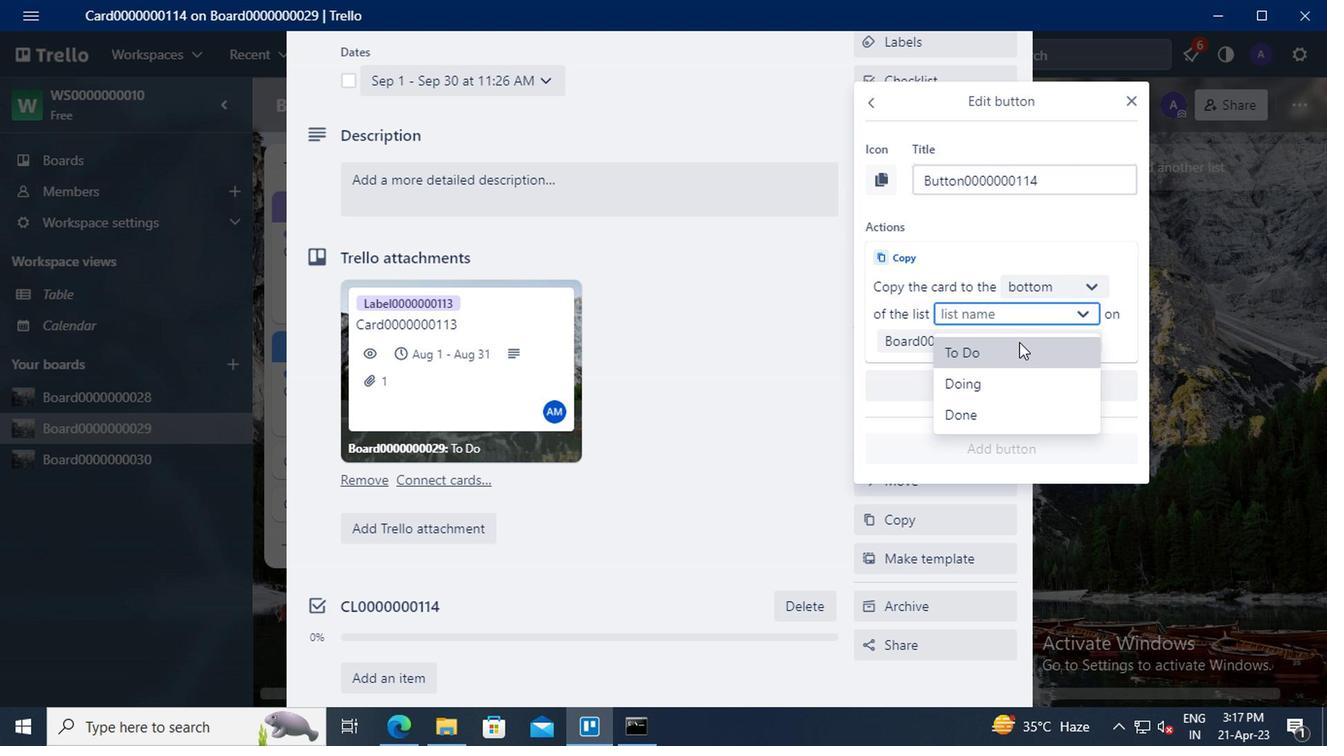 
Action: Mouse pressed left at (1016, 346)
Screenshot: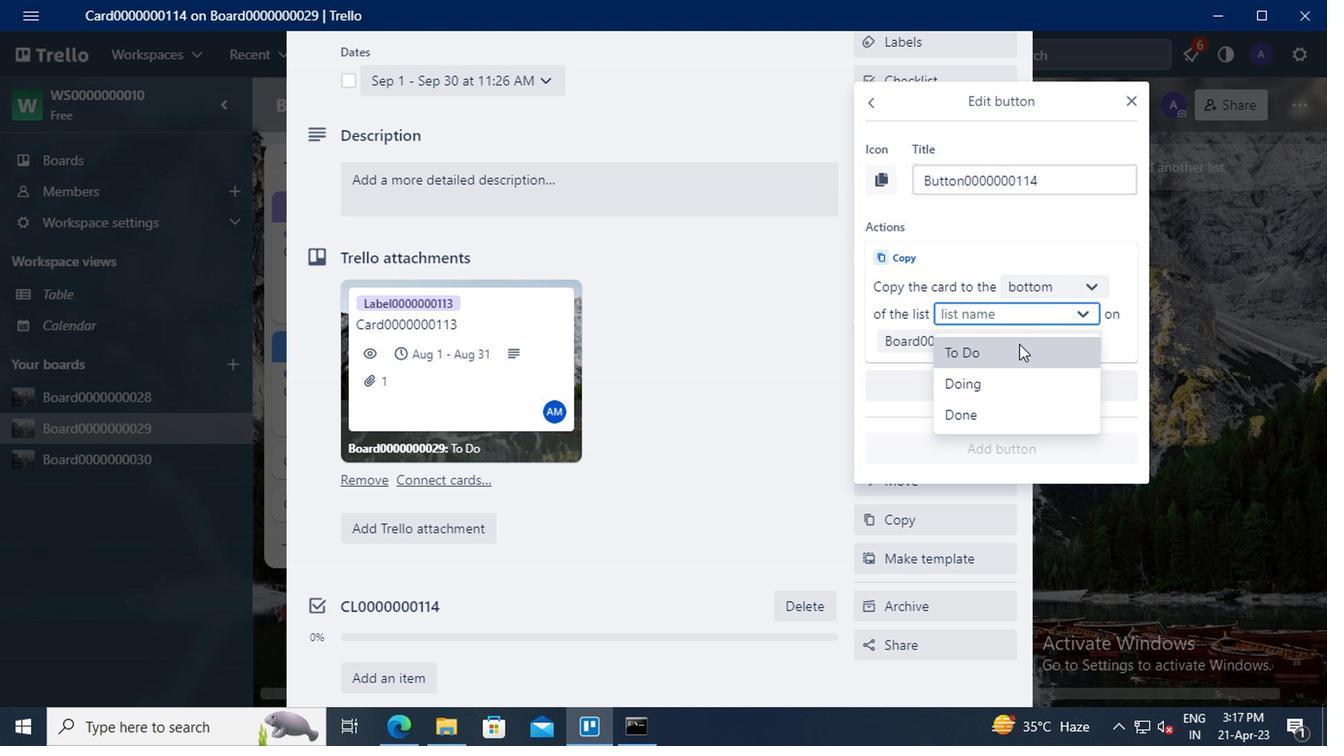 
Action: Mouse moved to (1016, 447)
Screenshot: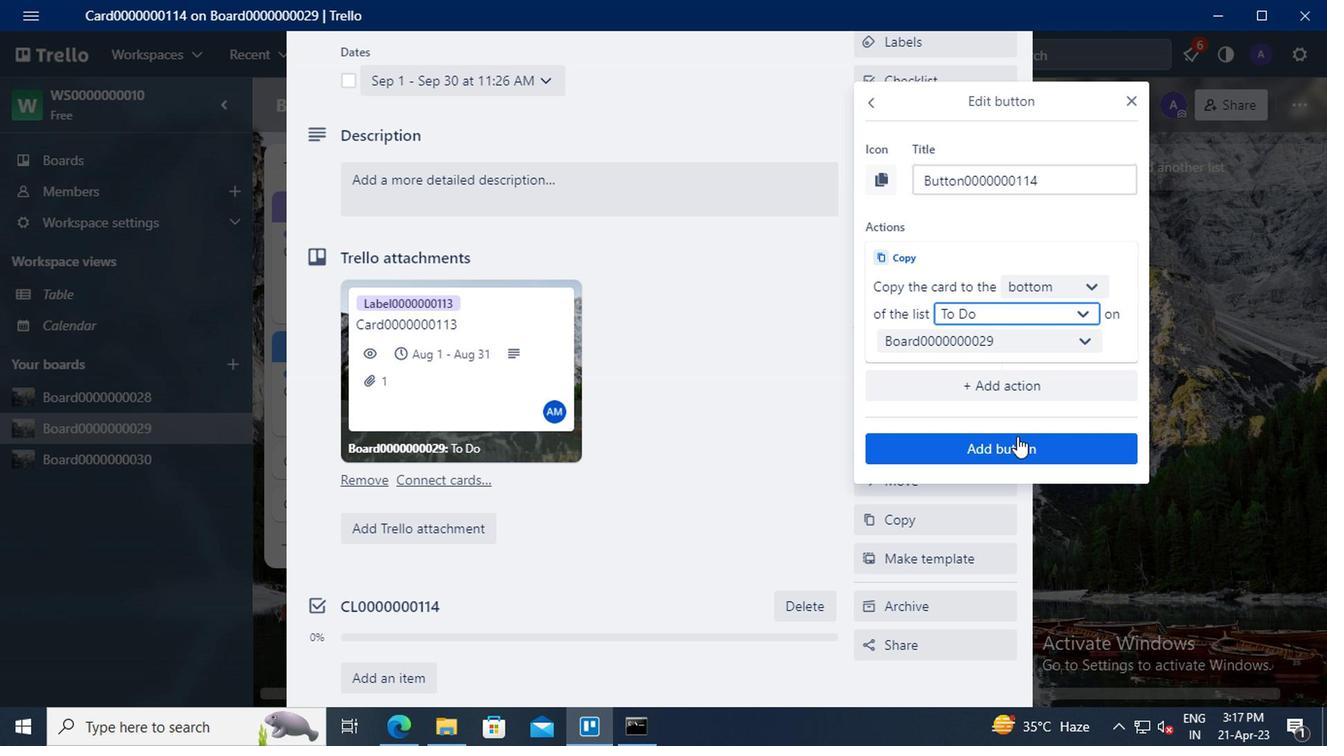 
Action: Mouse pressed left at (1016, 447)
Screenshot: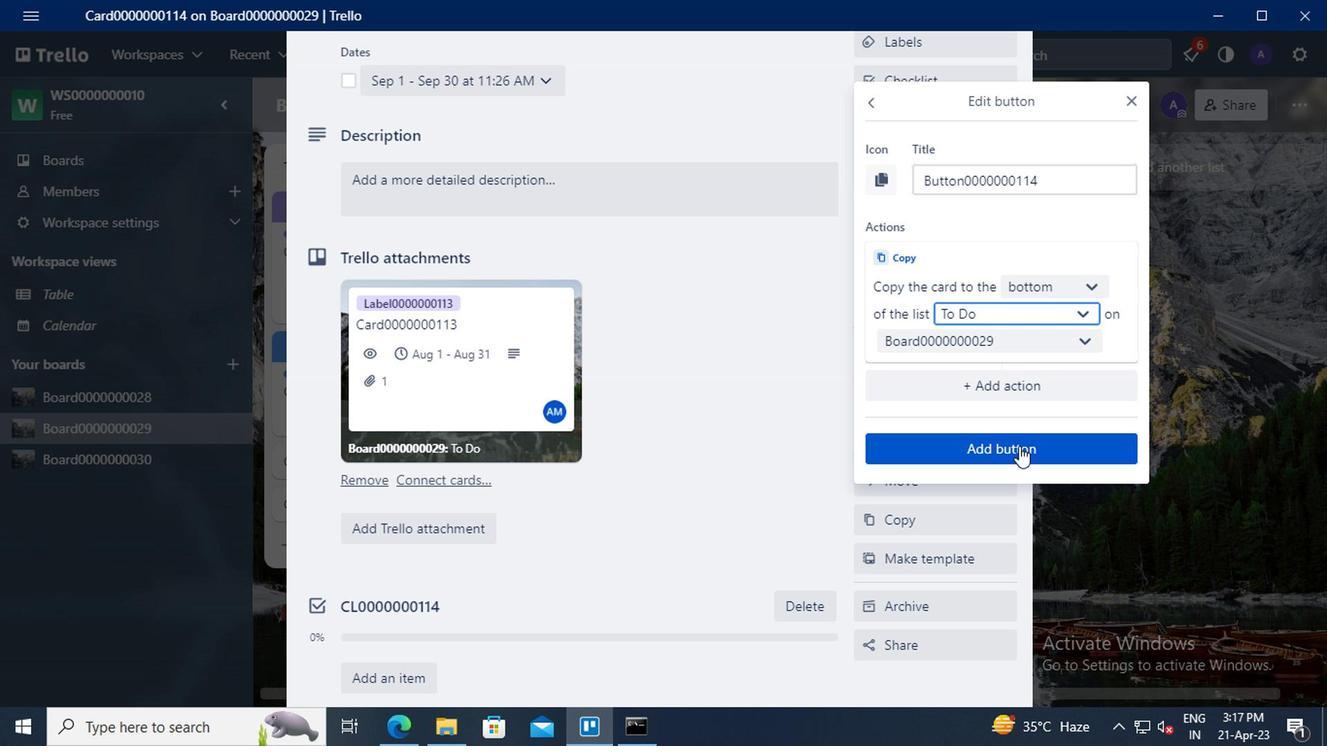 
Action: Mouse moved to (484, 190)
Screenshot: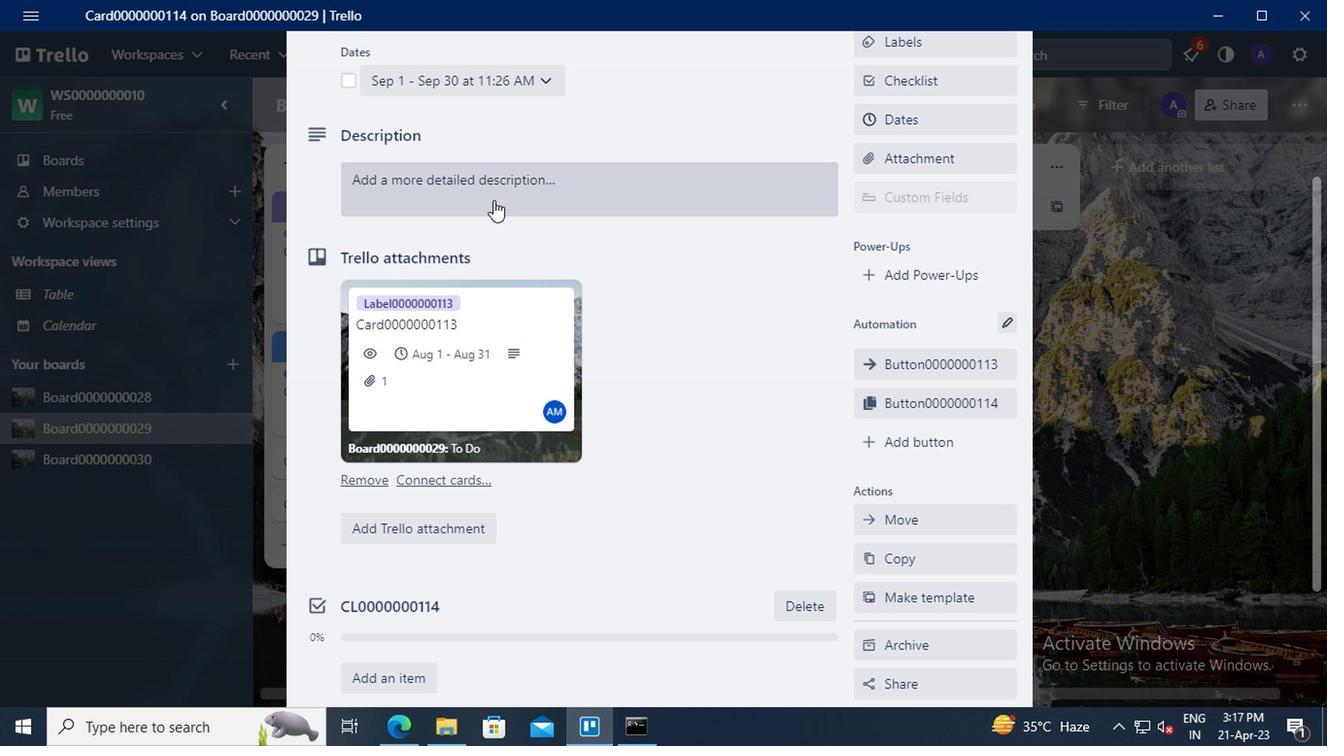 
Action: Mouse pressed left at (484, 190)
Screenshot: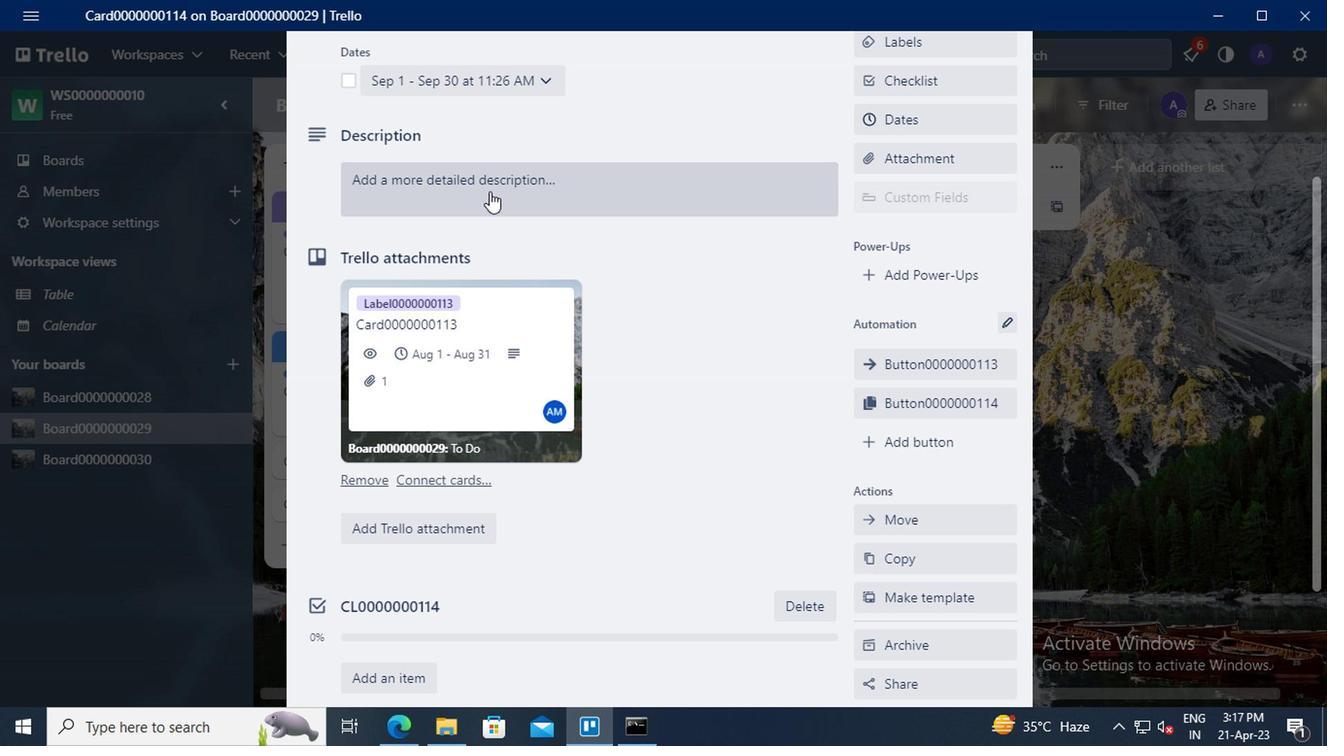 
Action: Mouse moved to (449, 251)
Screenshot: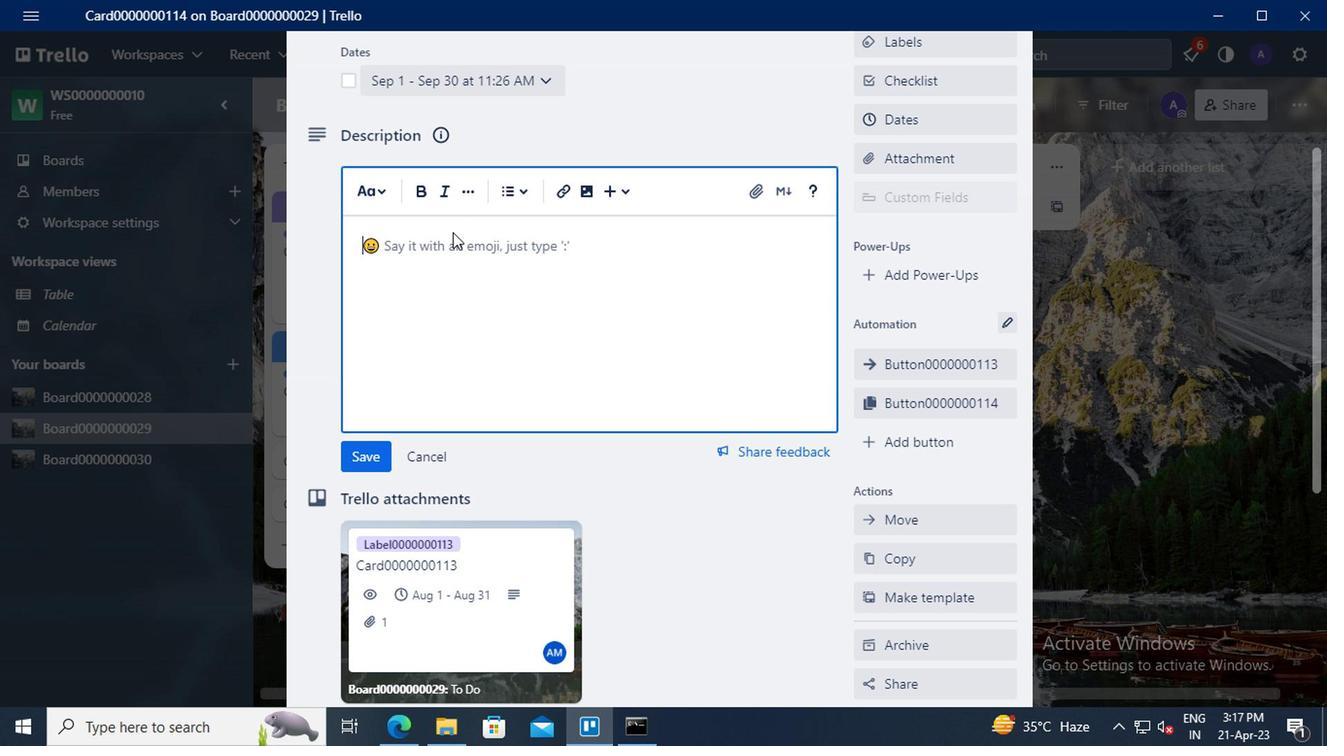 
Action: Mouse pressed left at (449, 251)
Screenshot: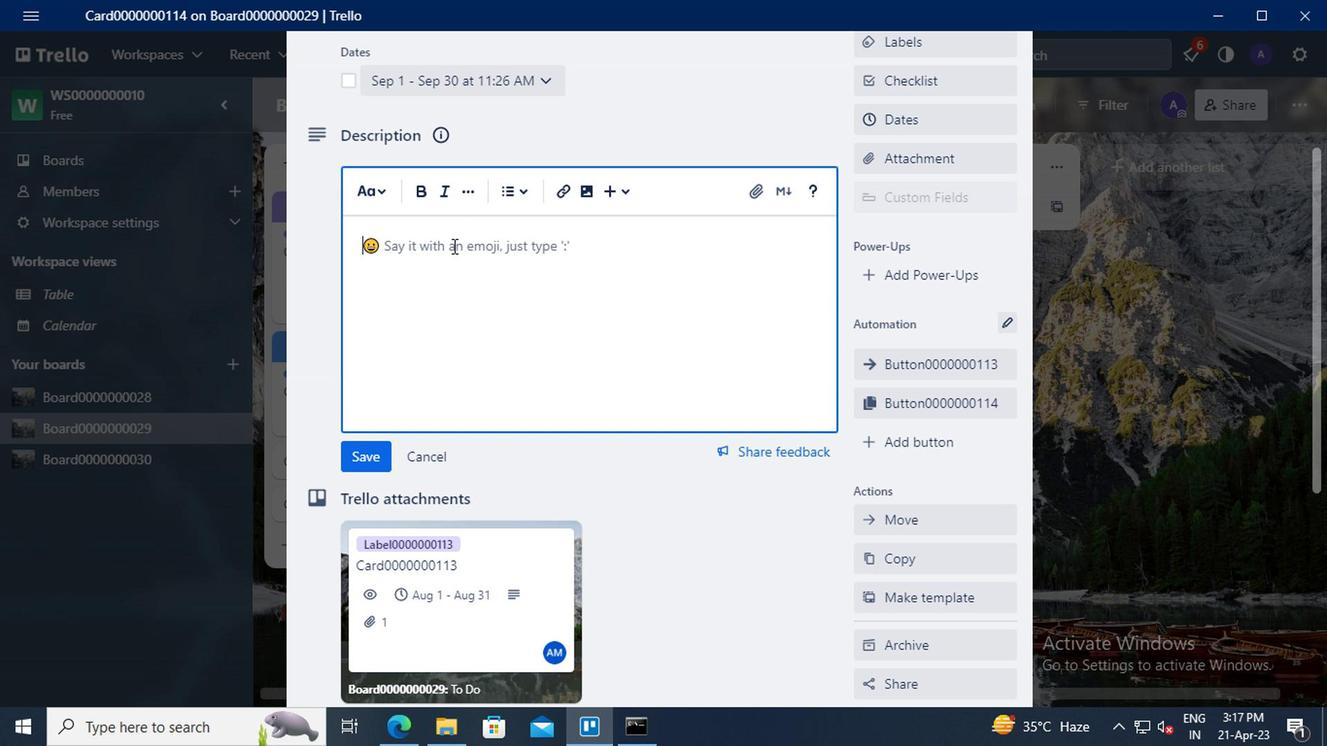 
Action: Key pressed <Key.shift>DS0000000114
Screenshot: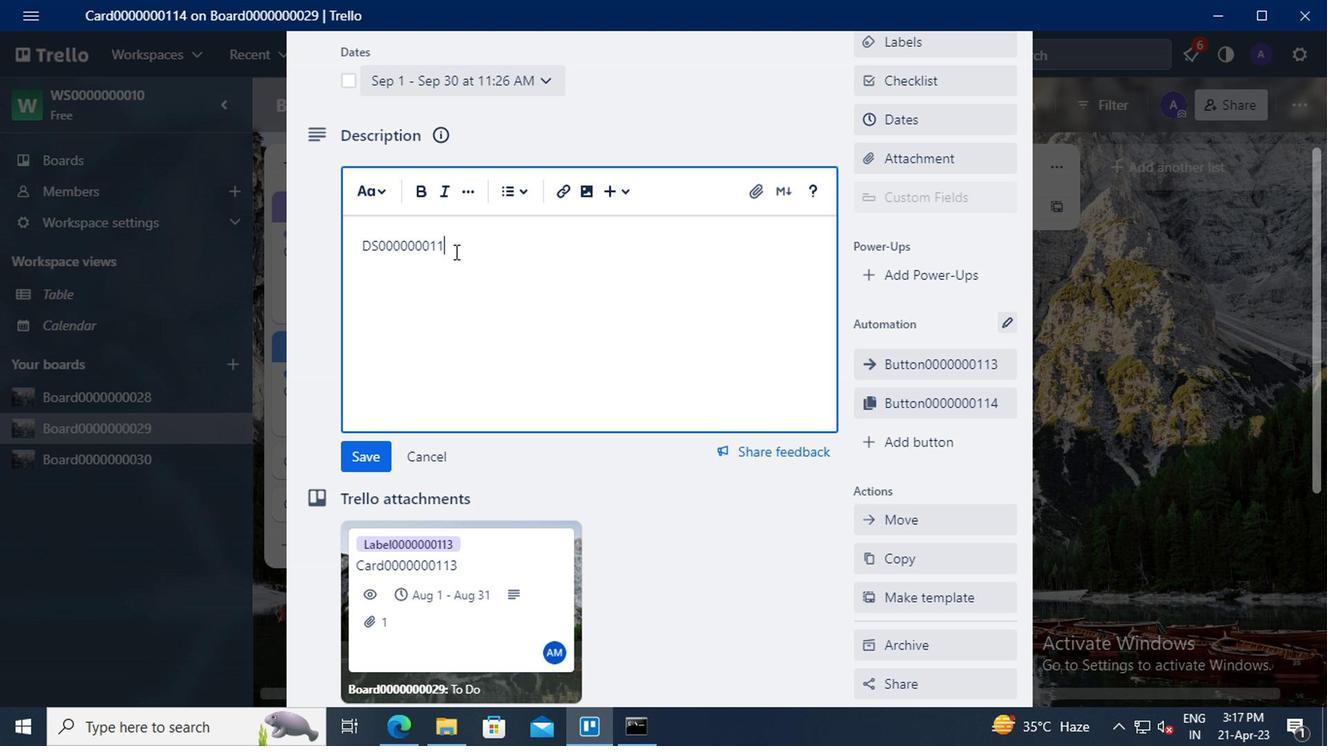 
Action: Mouse moved to (379, 448)
Screenshot: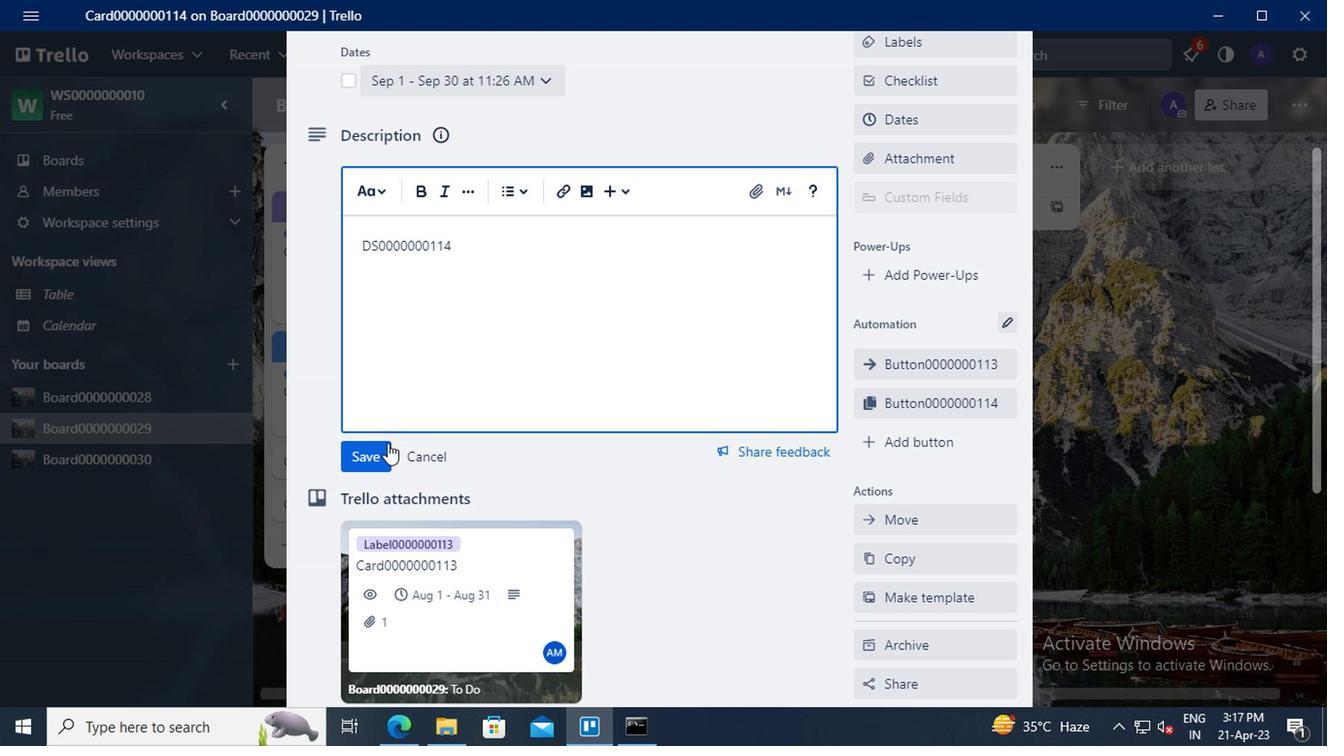 
Action: Mouse pressed left at (379, 448)
Screenshot: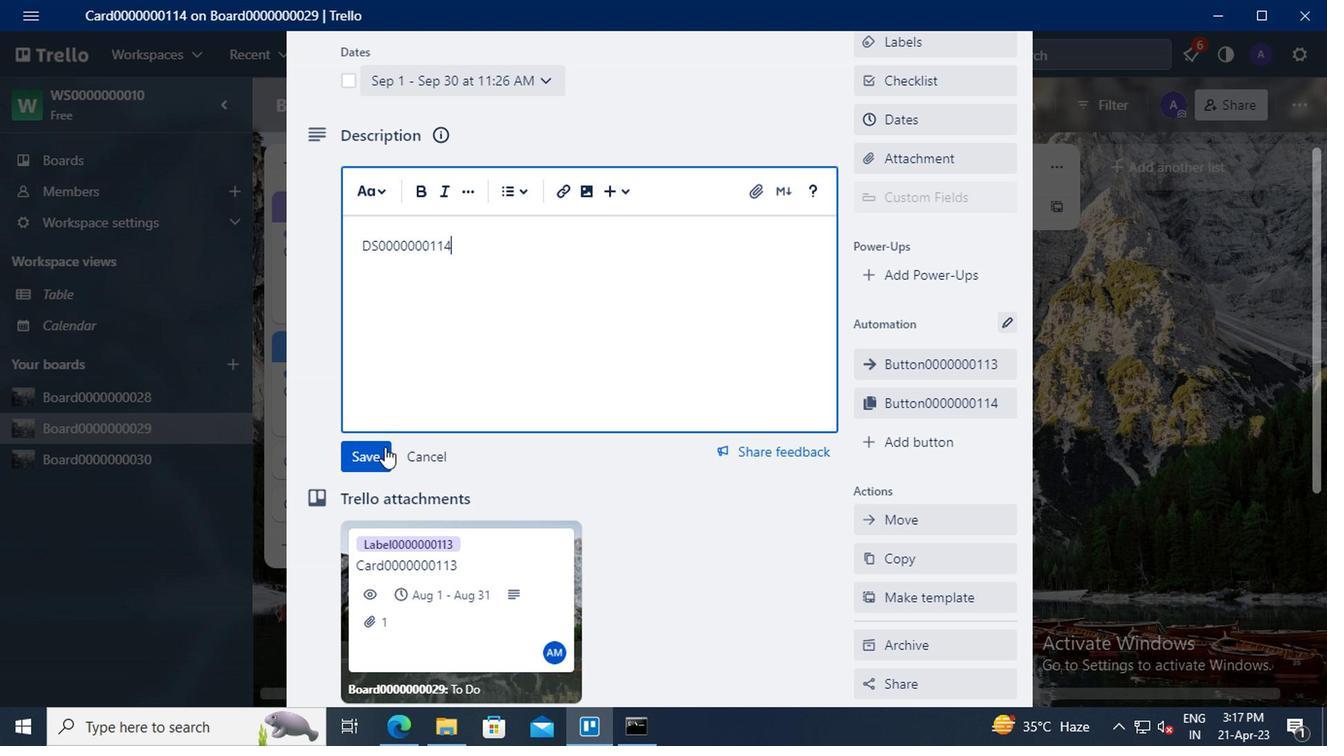 
Action: Mouse scrolled (379, 447) with delta (0, -1)
Screenshot: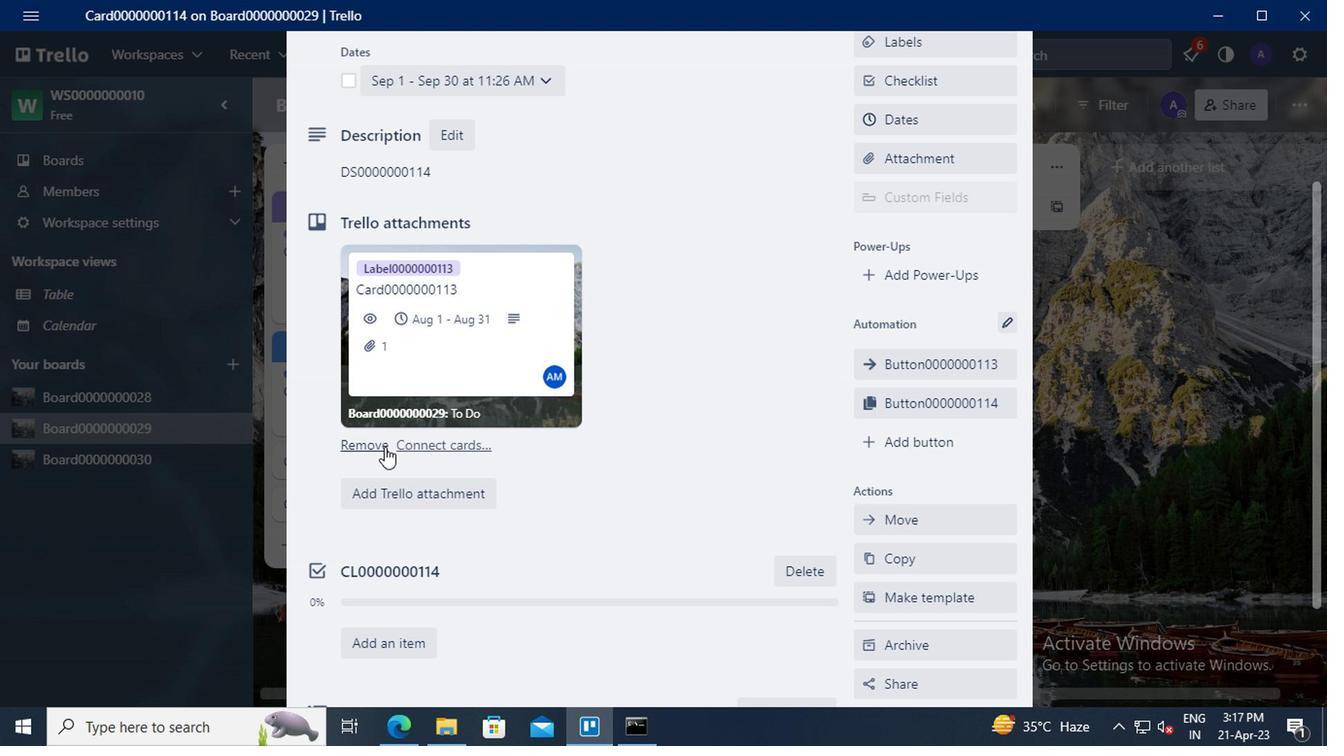 
Action: Mouse moved to (382, 457)
Screenshot: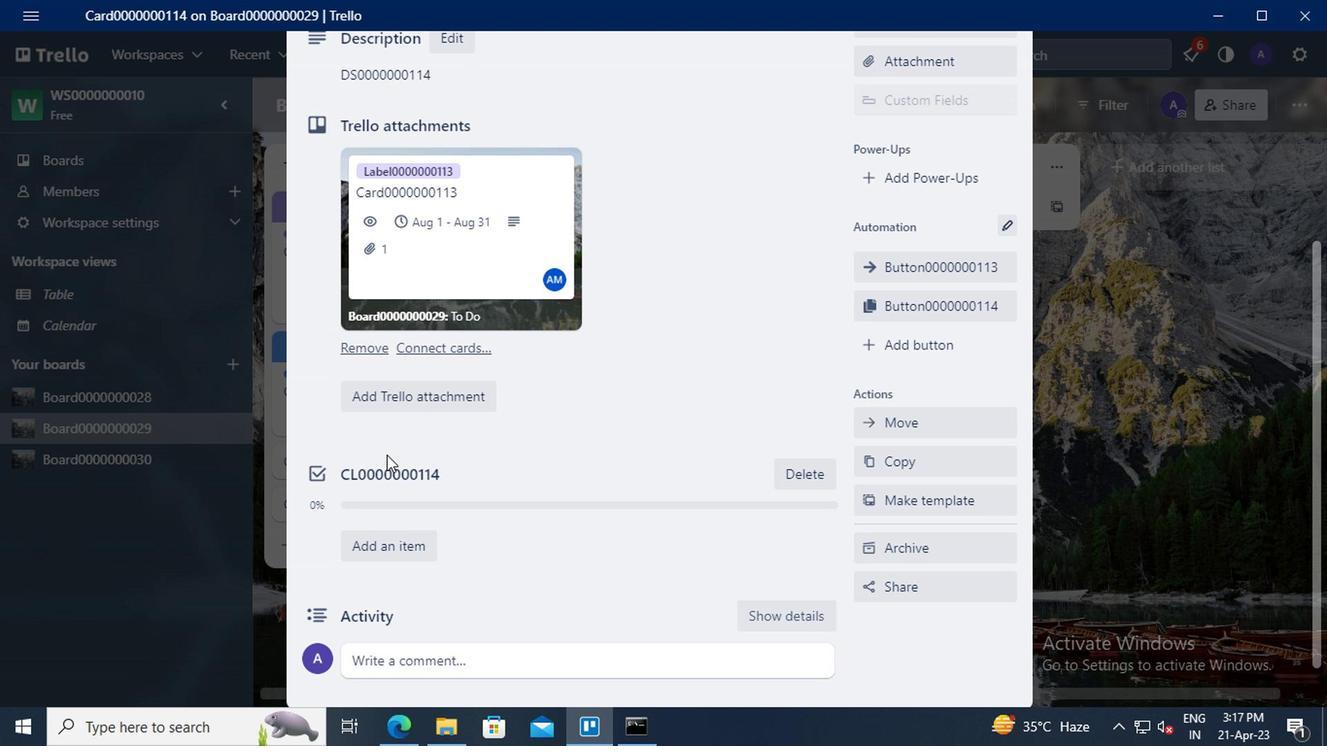 
Action: Mouse scrolled (382, 456) with delta (0, 0)
Screenshot: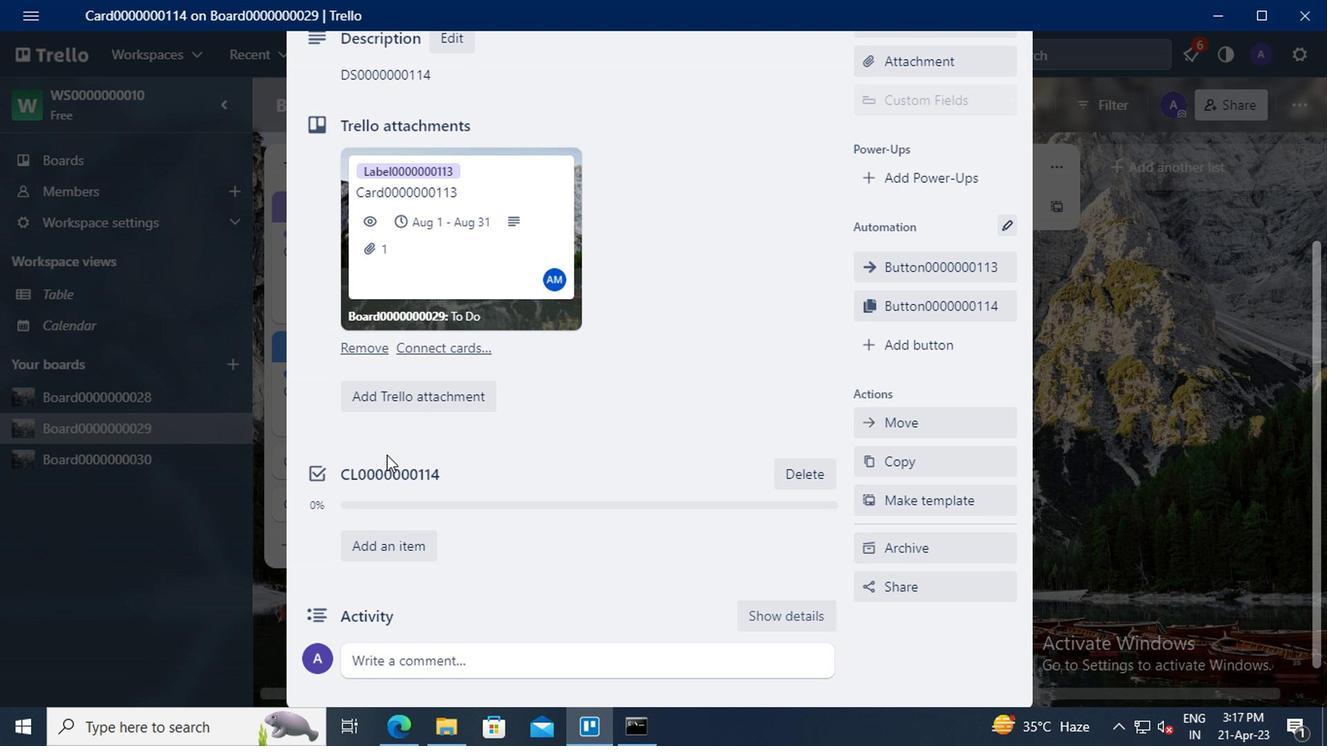 
Action: Mouse moved to (428, 593)
Screenshot: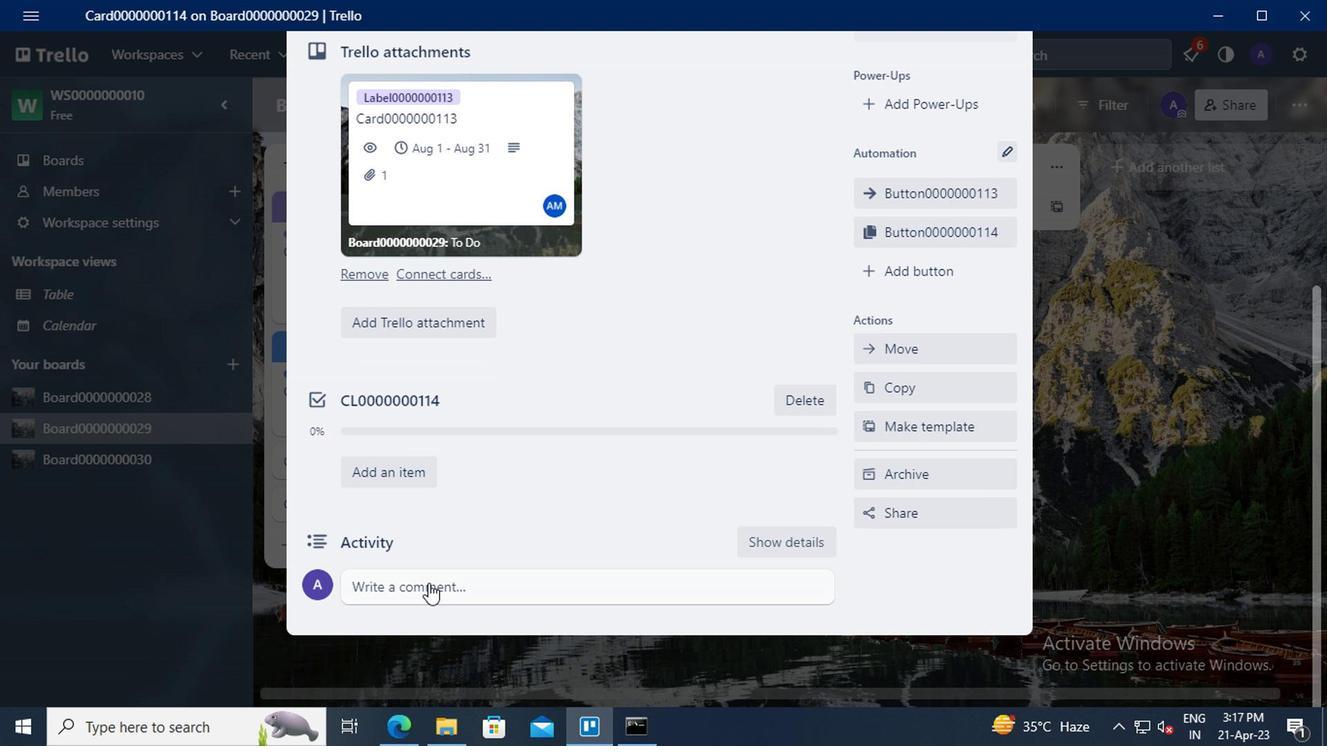 
Action: Mouse pressed left at (428, 593)
Screenshot: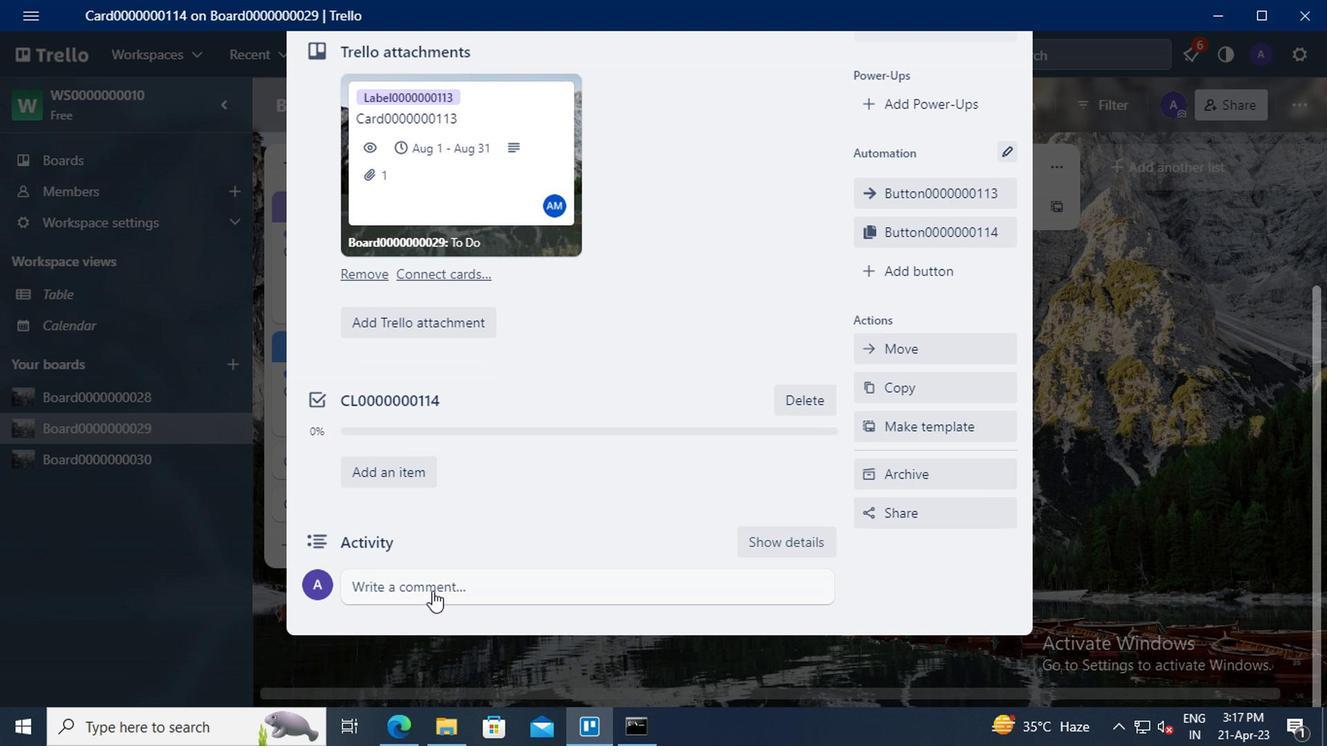 
Action: Key pressed <Key.shift>CM0000000114
Screenshot: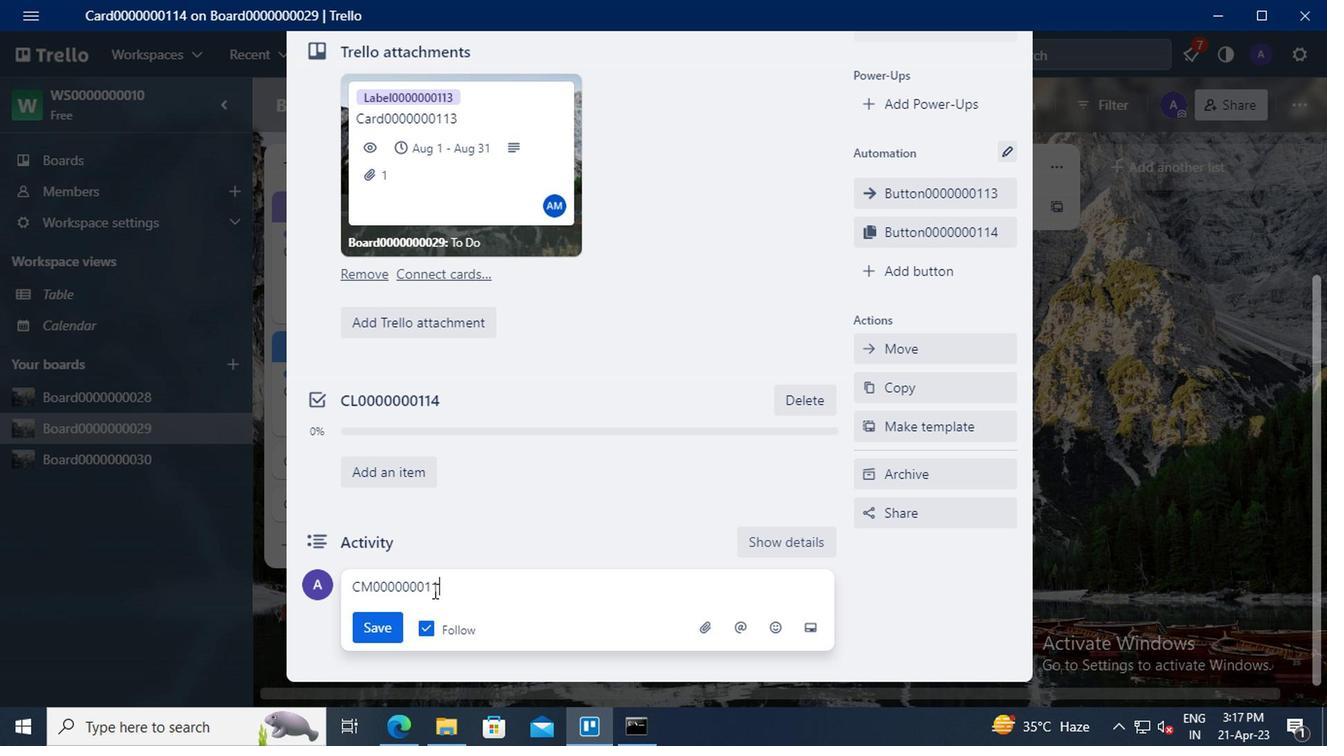
Action: Mouse moved to (377, 623)
Screenshot: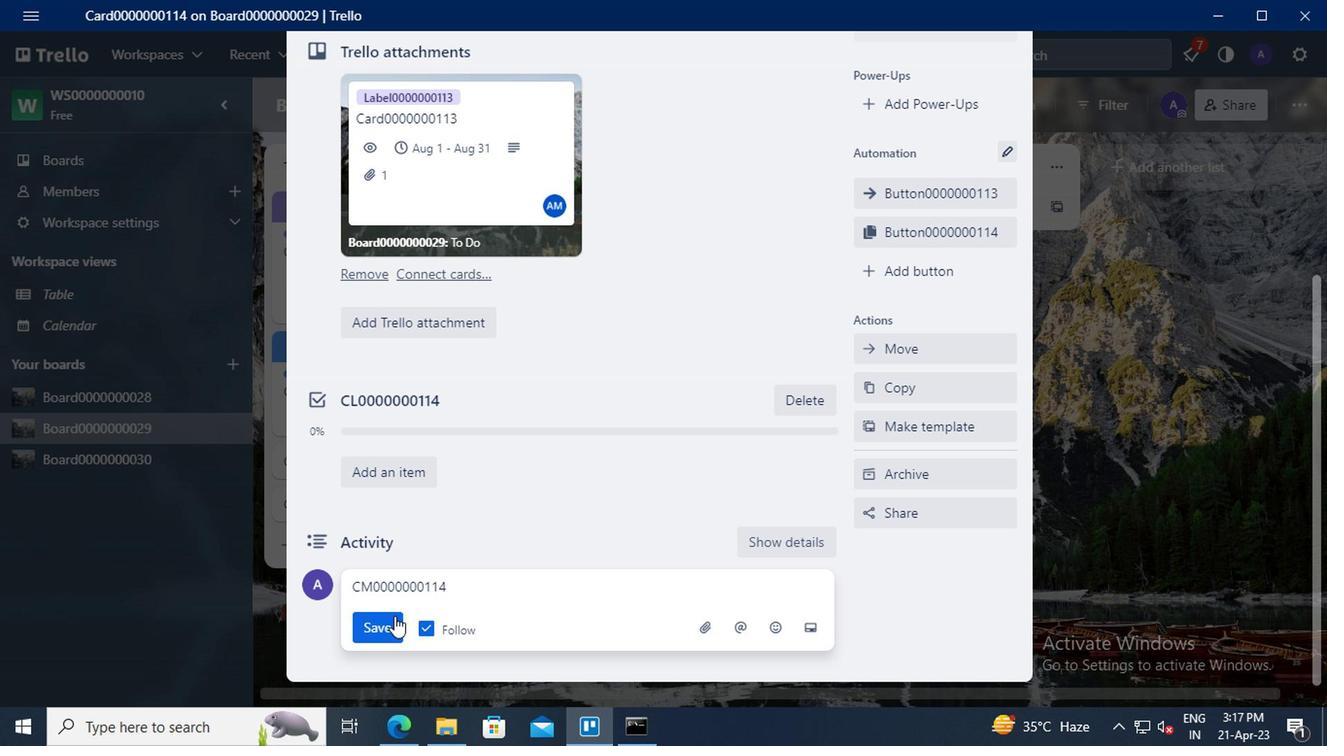 
Action: Mouse pressed left at (377, 623)
Screenshot: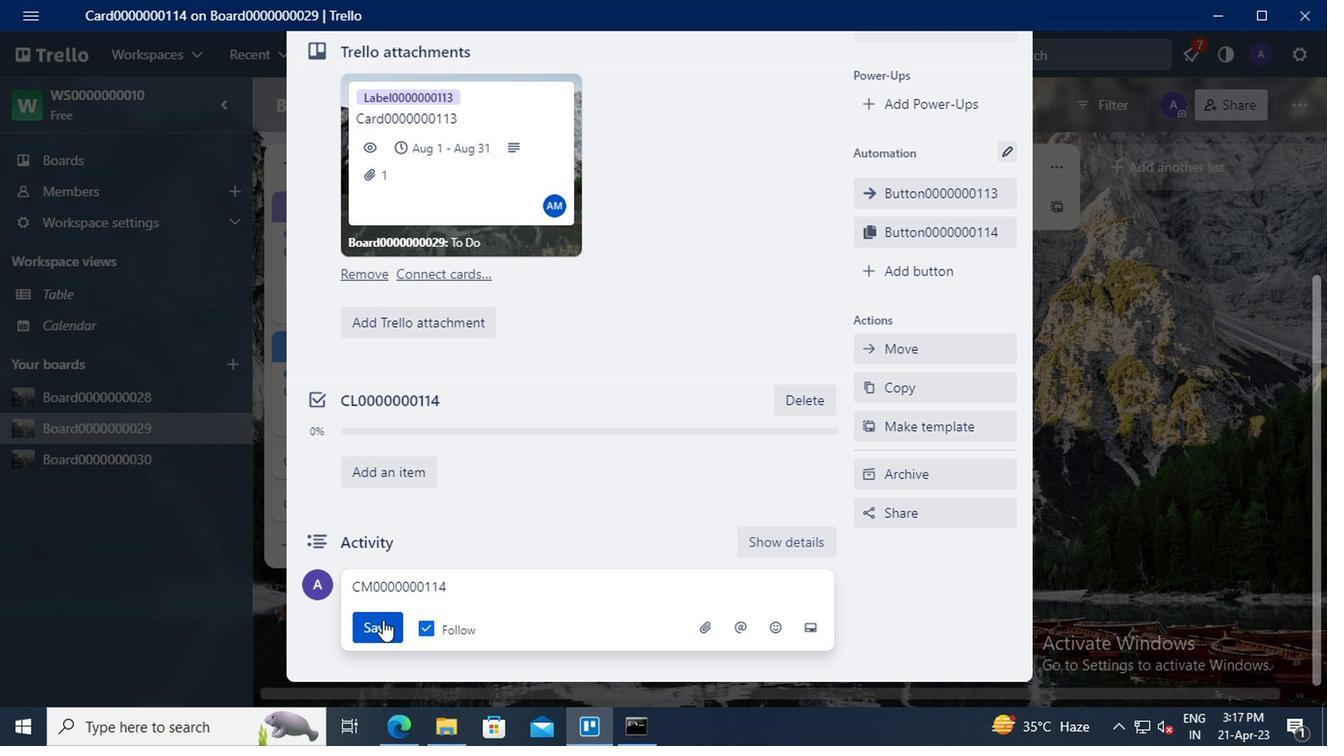 
Action: Mouse moved to (377, 623)
Screenshot: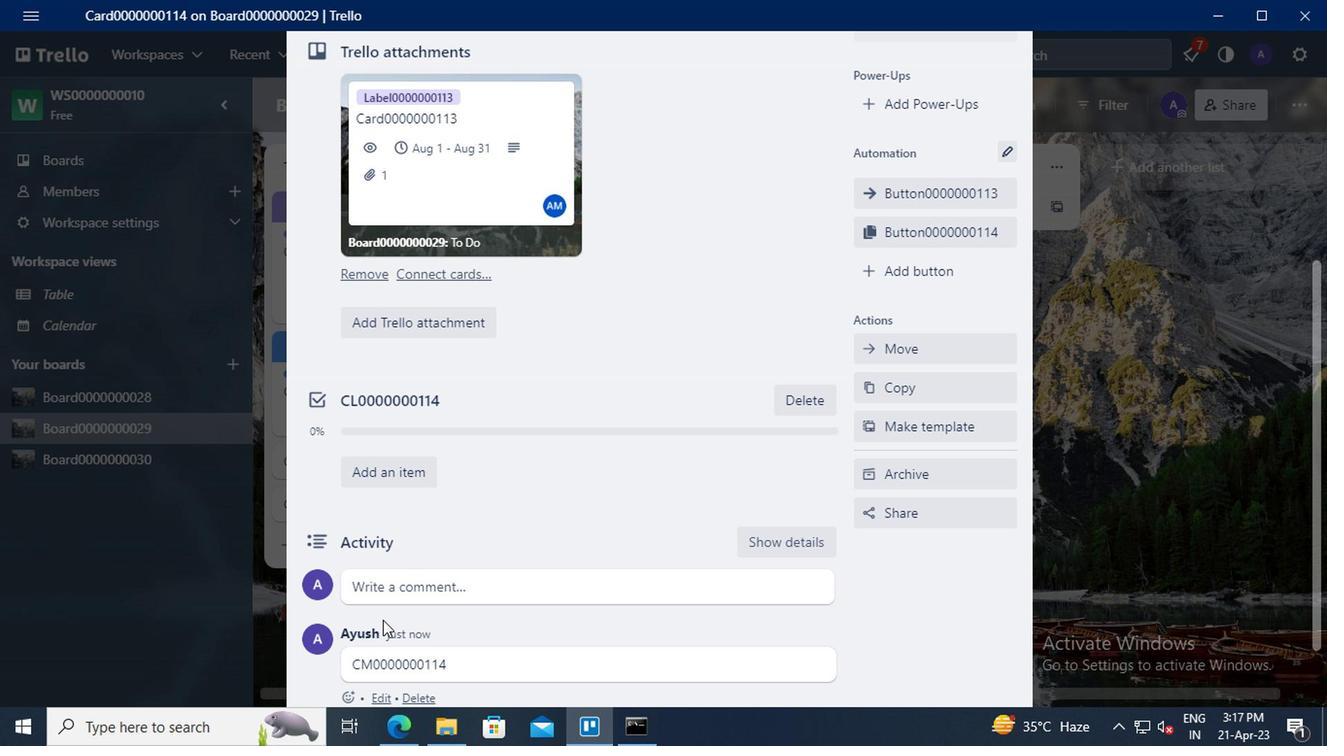 
